 Task: Look for space in Hunedoara, Romania from 4th June, 2023 to 8th June, 2023 for 2 adults in price range Rs.8000 to Rs.16000. Place can be private room with 1  bedroom having 1 bed and 1 bathroom. Property type can be house, flat, guest house, hotel. Booking option can be shelf check-in. Required host language is English.
Action: Mouse moved to (449, 136)
Screenshot: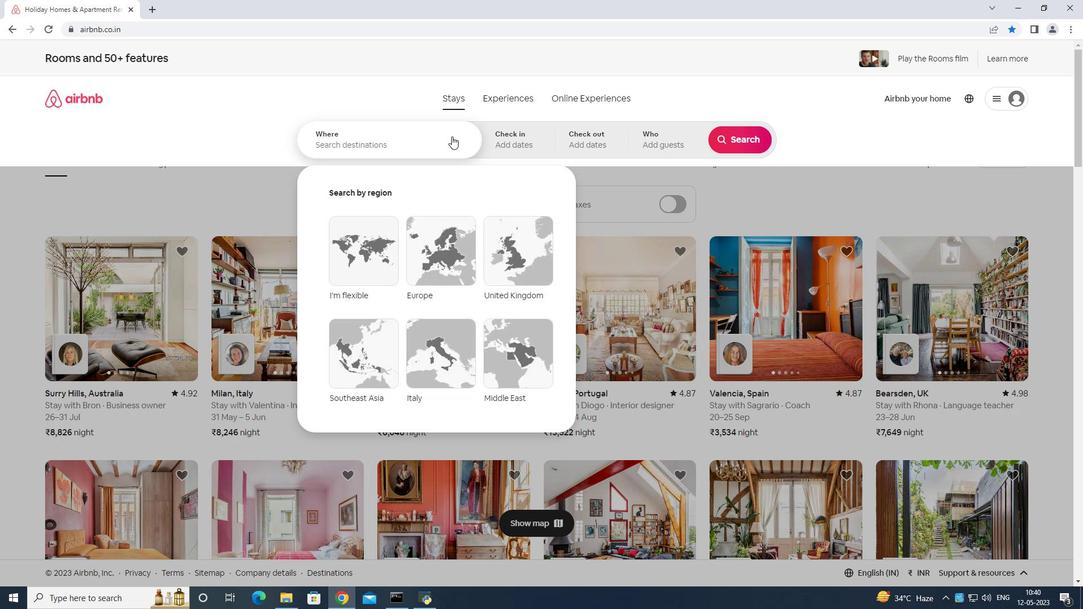 
Action: Mouse pressed left at (449, 136)
Screenshot: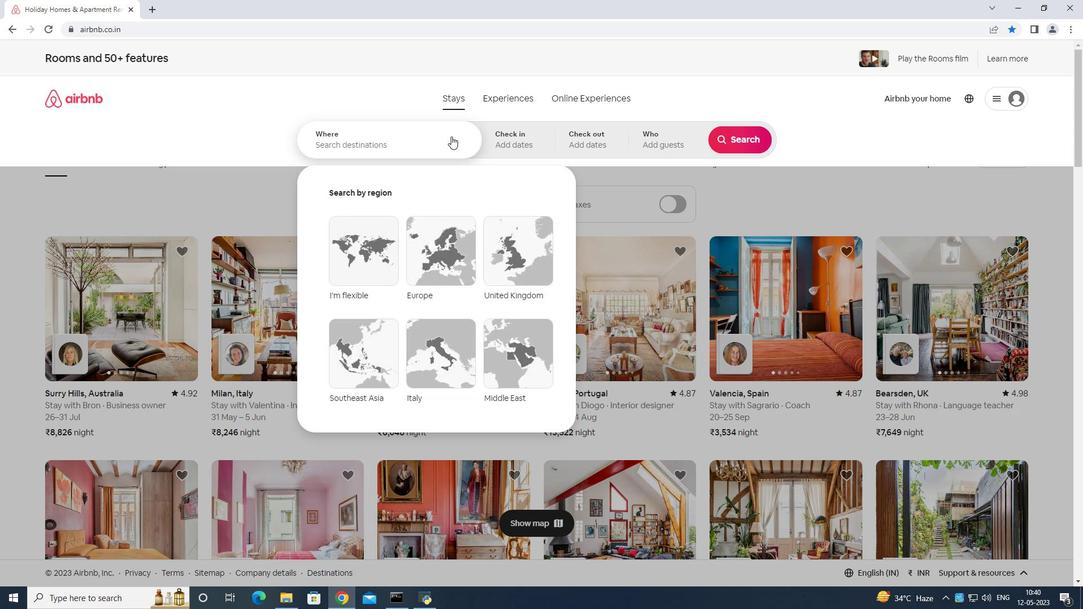 
Action: Mouse moved to (445, 132)
Screenshot: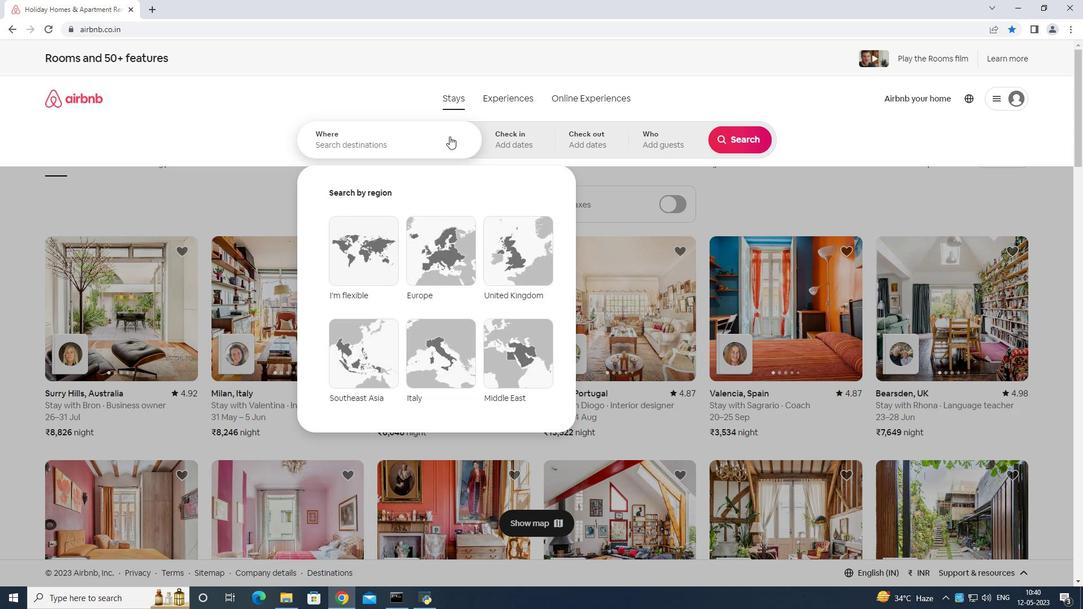 
Action: Key pressed <Key.shift>Hunedoara<Key.space>romania<Key.enter>
Screenshot: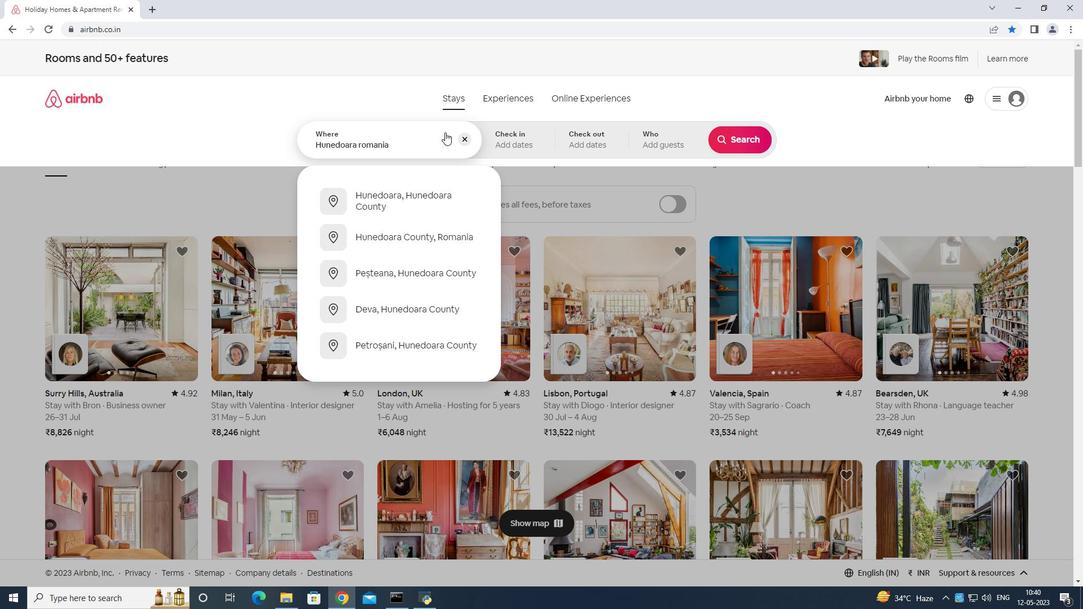 
Action: Mouse moved to (554, 300)
Screenshot: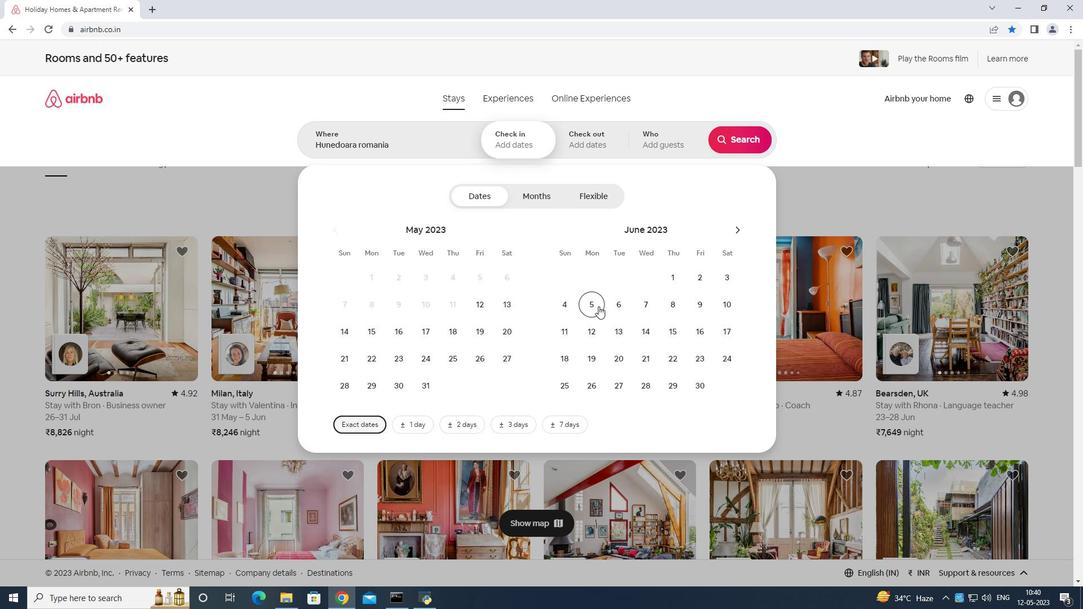
Action: Mouse pressed left at (554, 300)
Screenshot: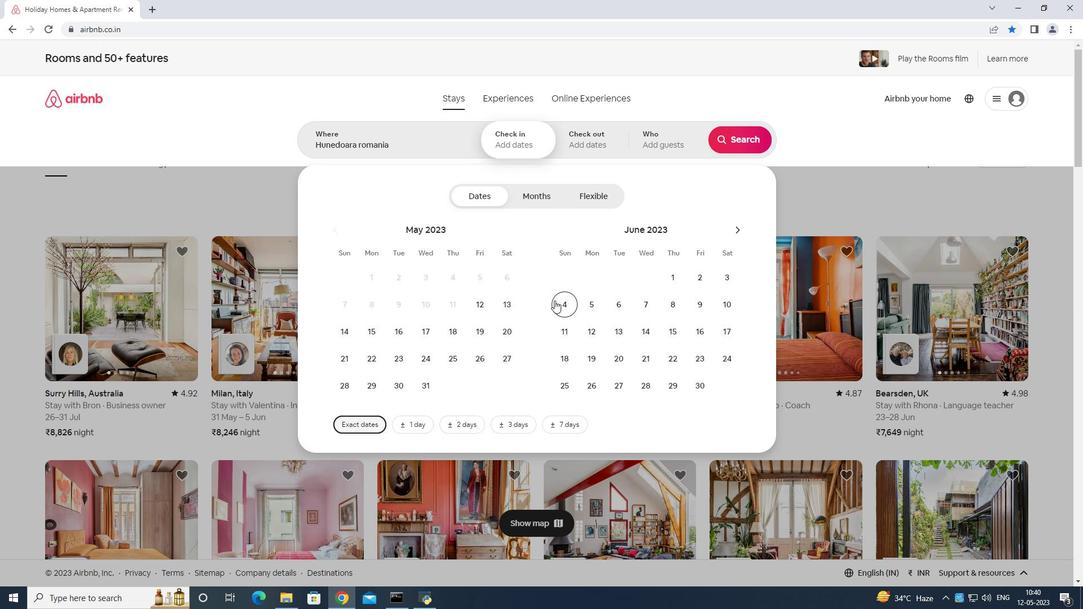 
Action: Mouse moved to (670, 306)
Screenshot: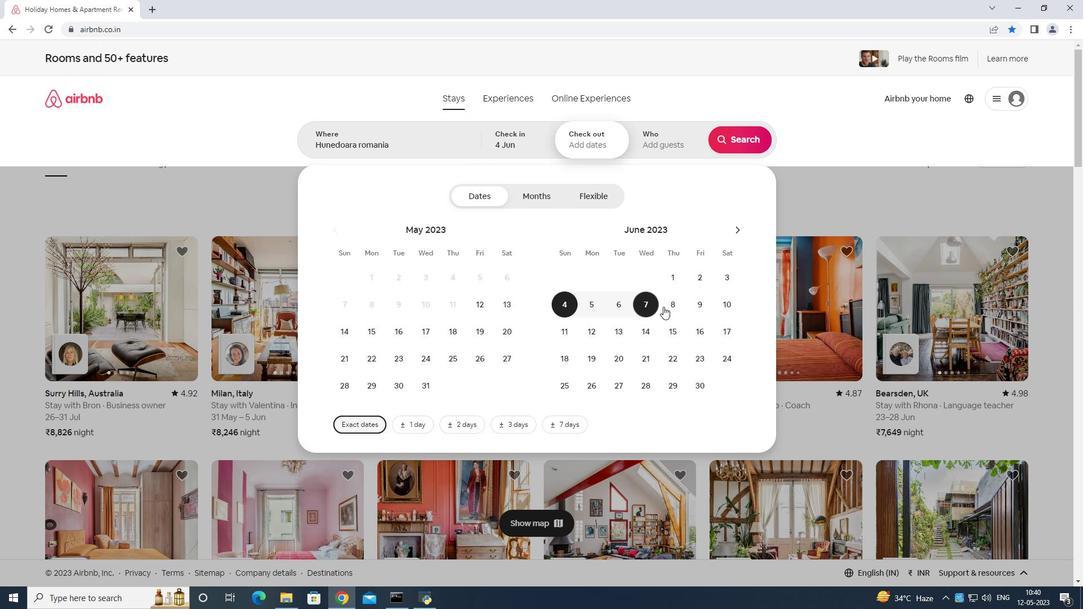 
Action: Mouse pressed left at (670, 306)
Screenshot: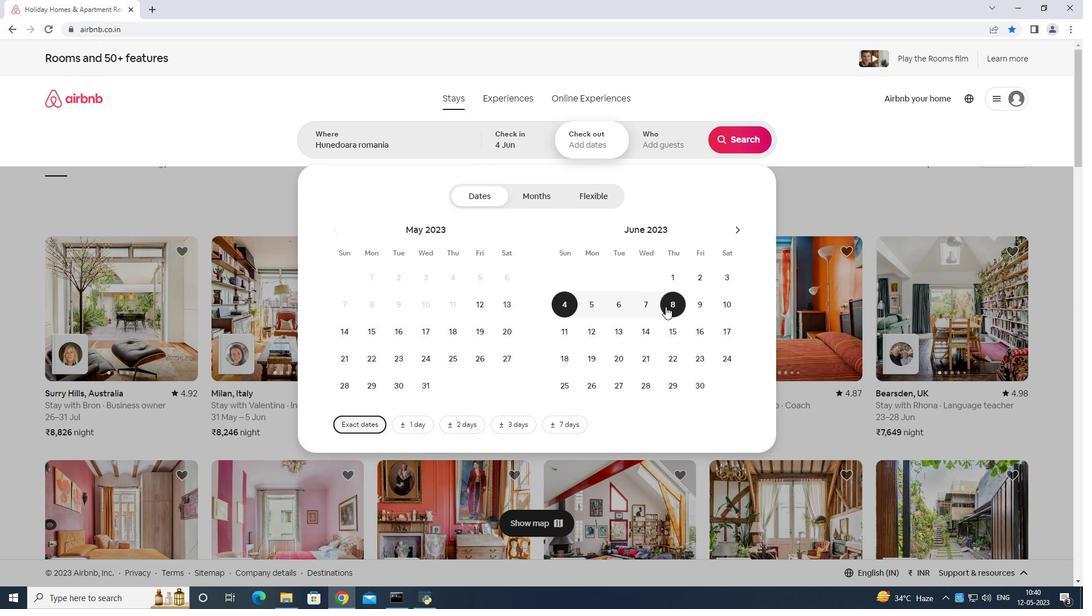 
Action: Mouse moved to (678, 141)
Screenshot: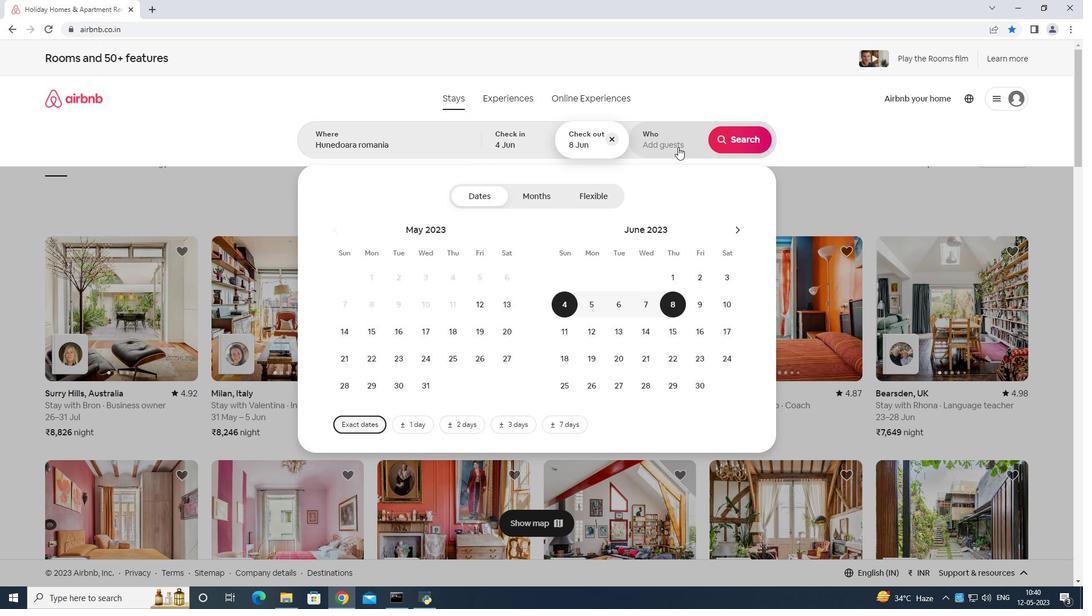 
Action: Mouse pressed left at (678, 141)
Screenshot: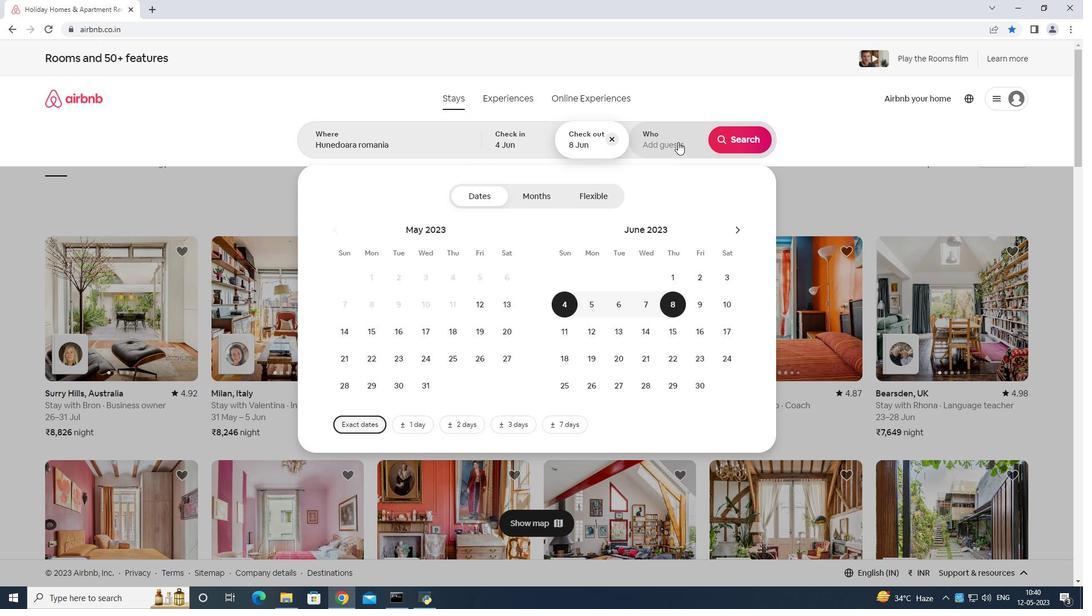 
Action: Mouse moved to (746, 207)
Screenshot: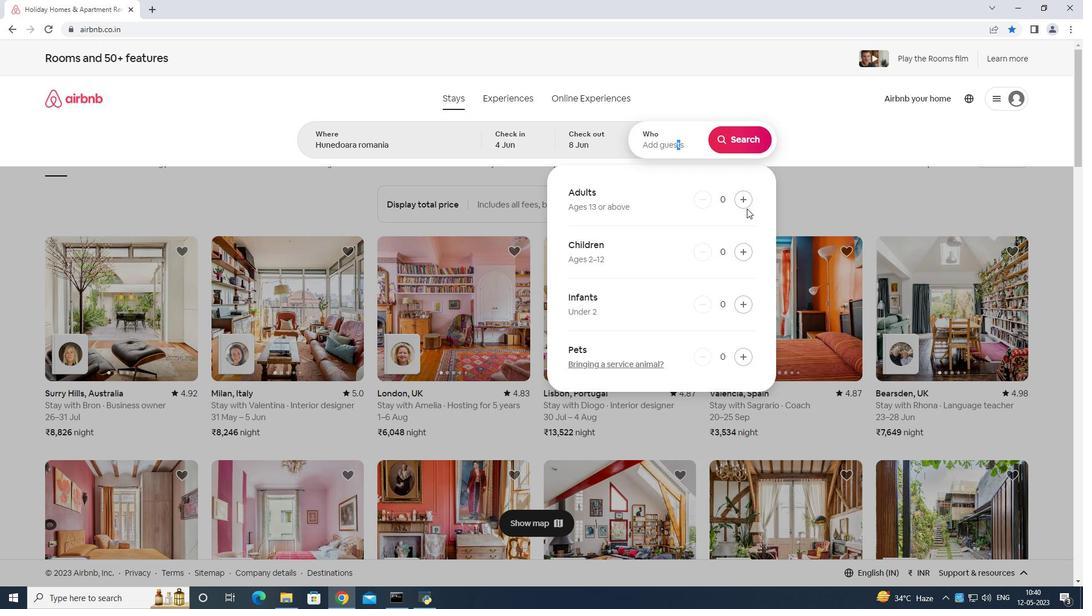 
Action: Mouse pressed left at (746, 207)
Screenshot: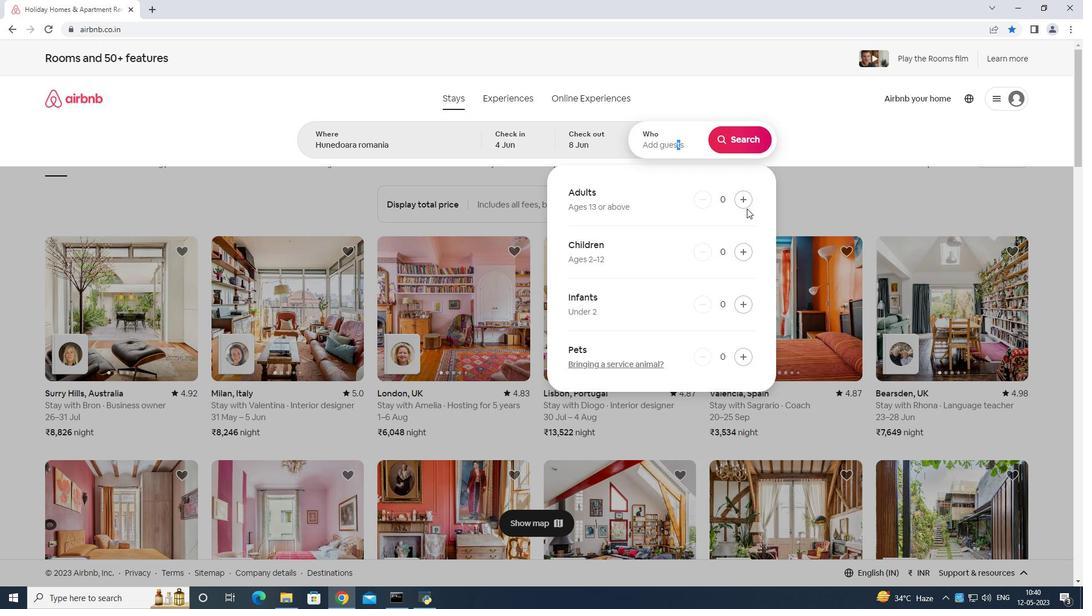 
Action: Mouse moved to (748, 204)
Screenshot: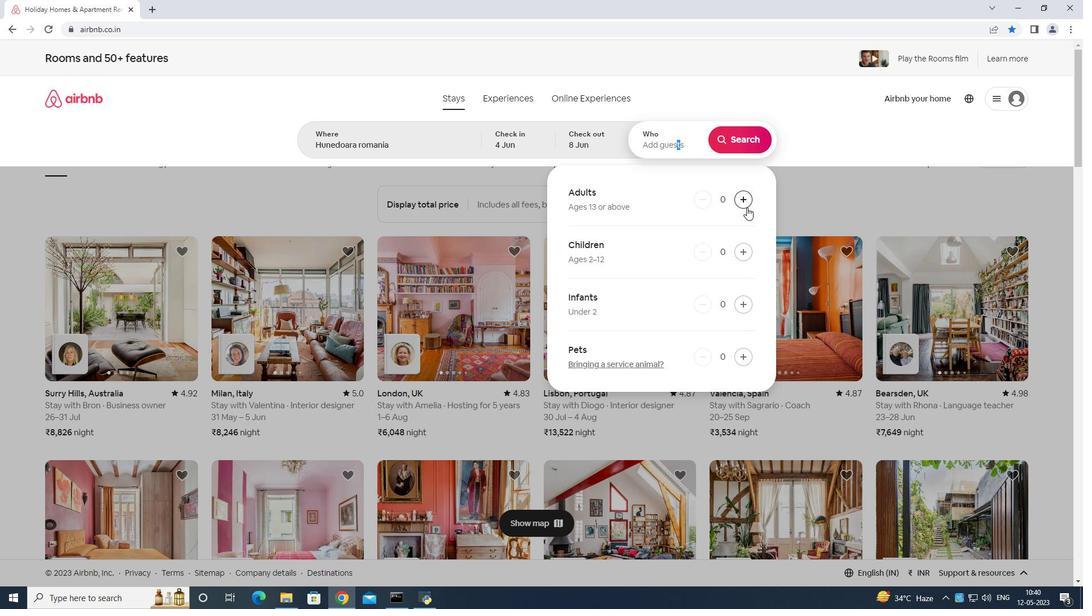 
Action: Mouse pressed left at (748, 204)
Screenshot: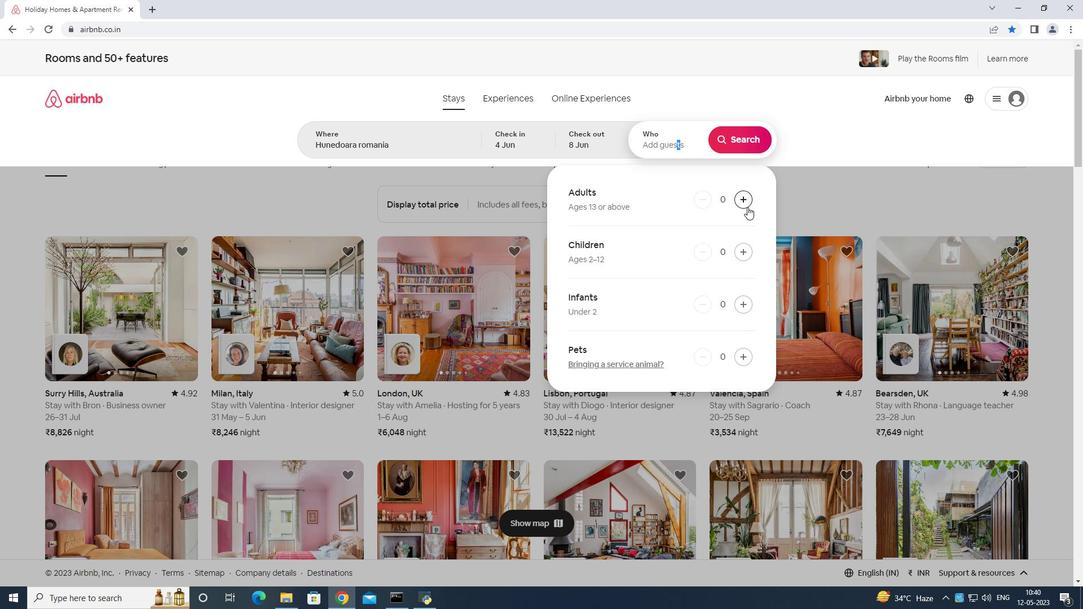 
Action: Mouse moved to (733, 134)
Screenshot: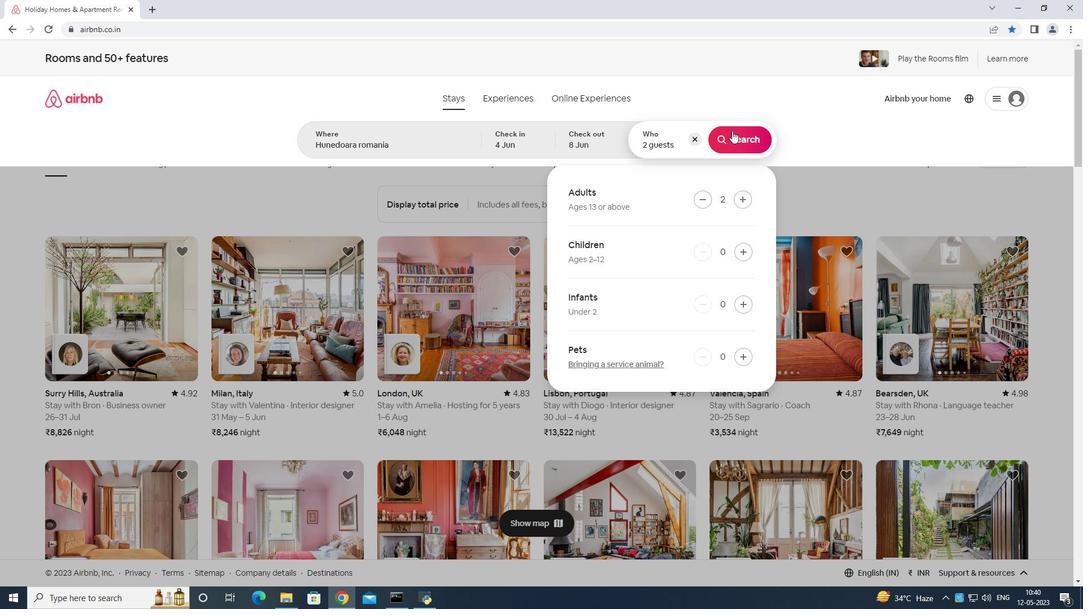 
Action: Mouse pressed left at (733, 134)
Screenshot: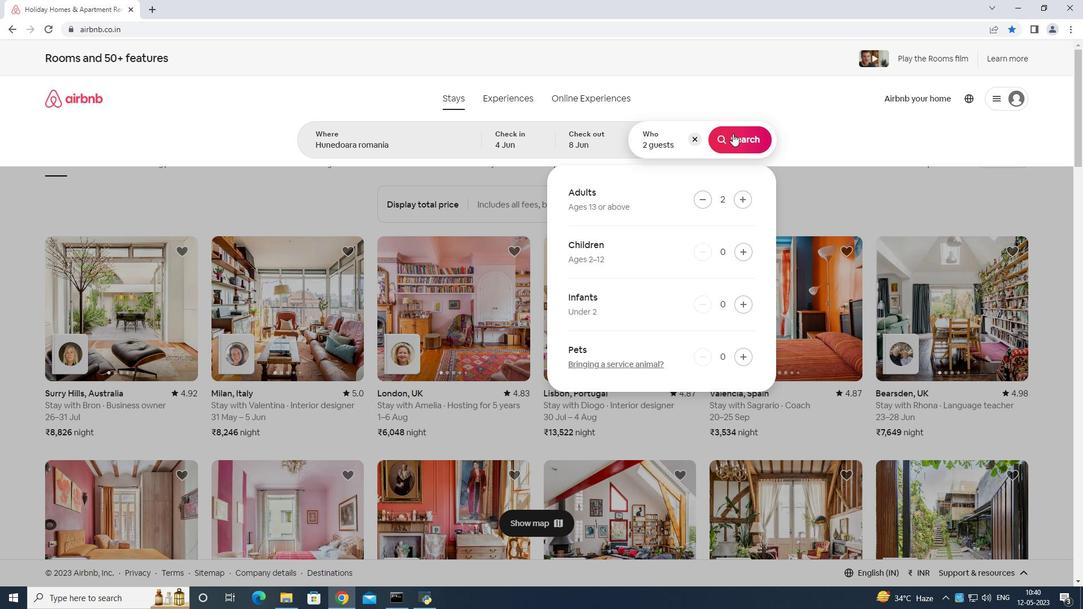 
Action: Mouse moved to (1031, 106)
Screenshot: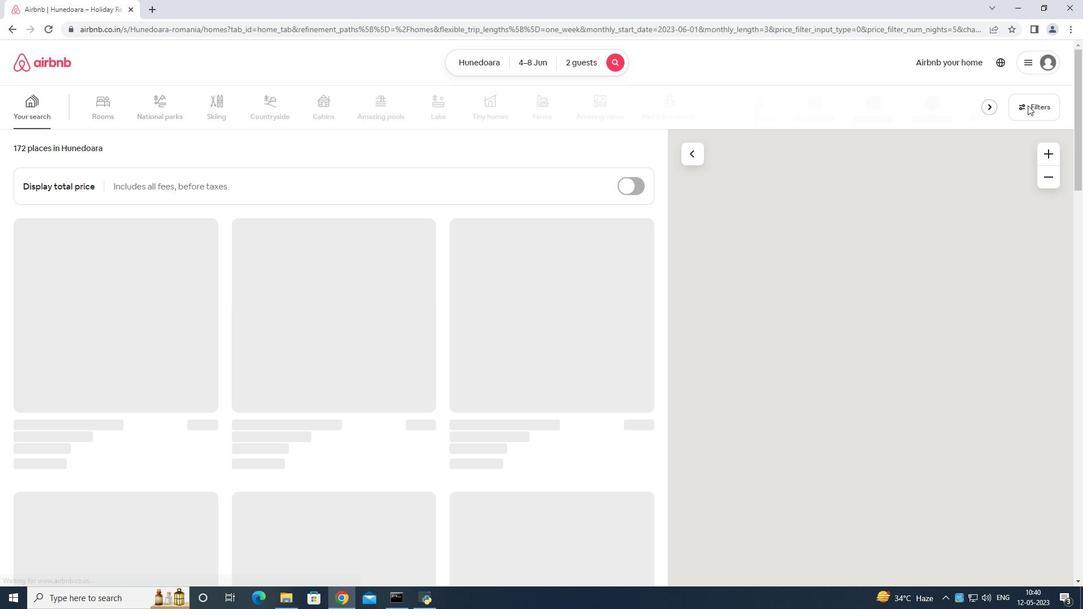 
Action: Mouse pressed left at (1031, 106)
Screenshot: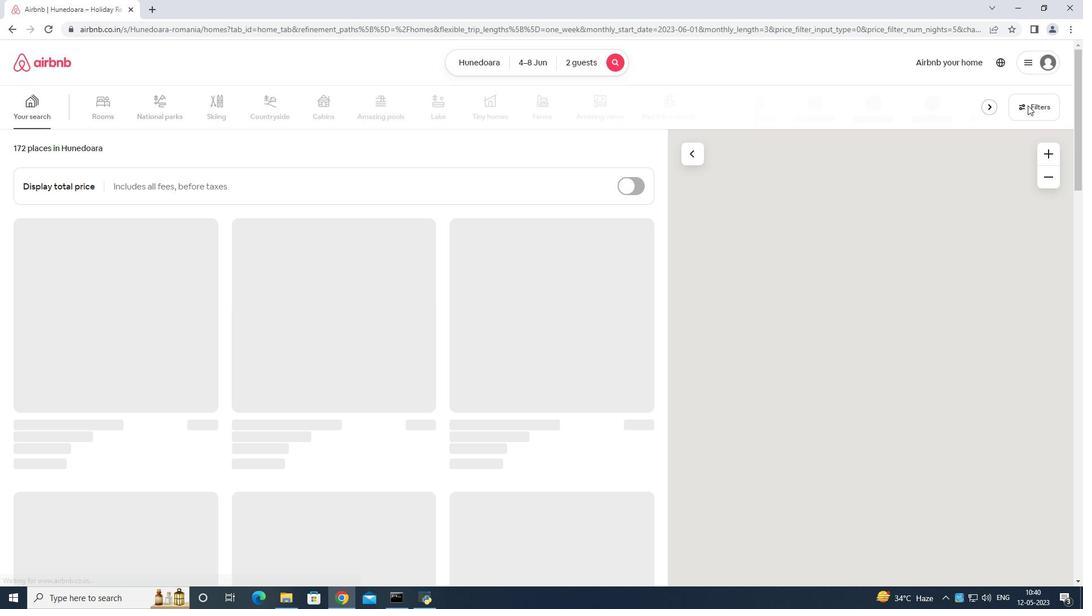 
Action: Mouse moved to (462, 384)
Screenshot: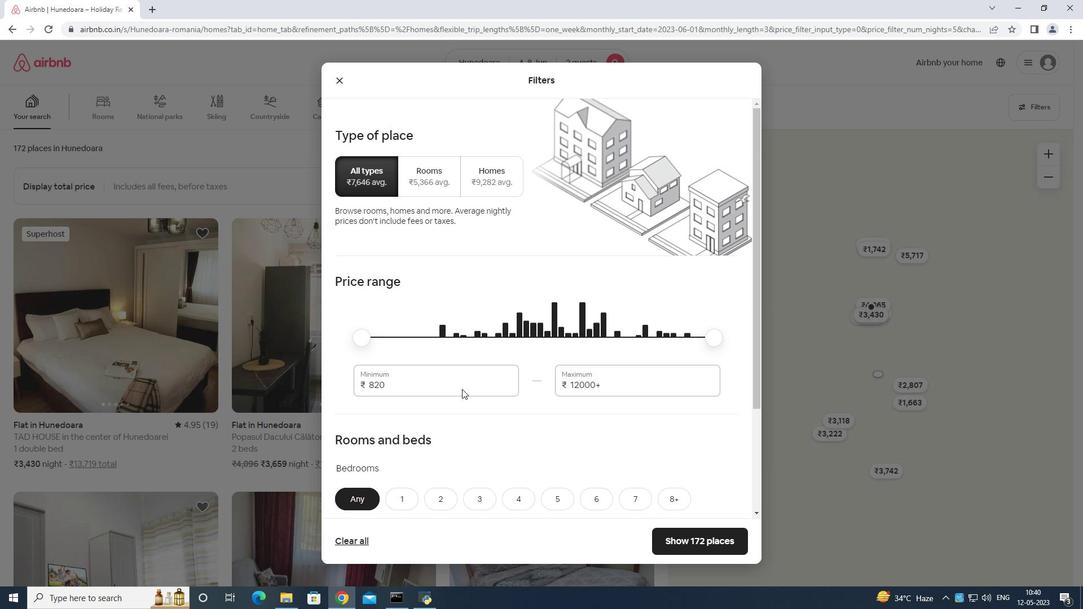 
Action: Mouse pressed left at (462, 384)
Screenshot: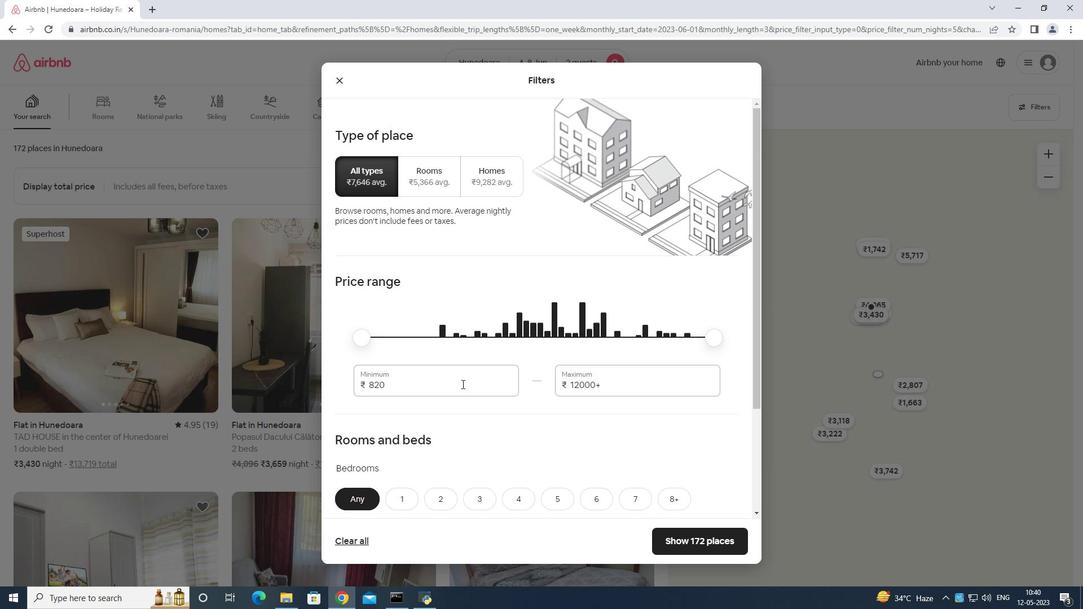 
Action: Key pressed <Key.backspace>
Screenshot: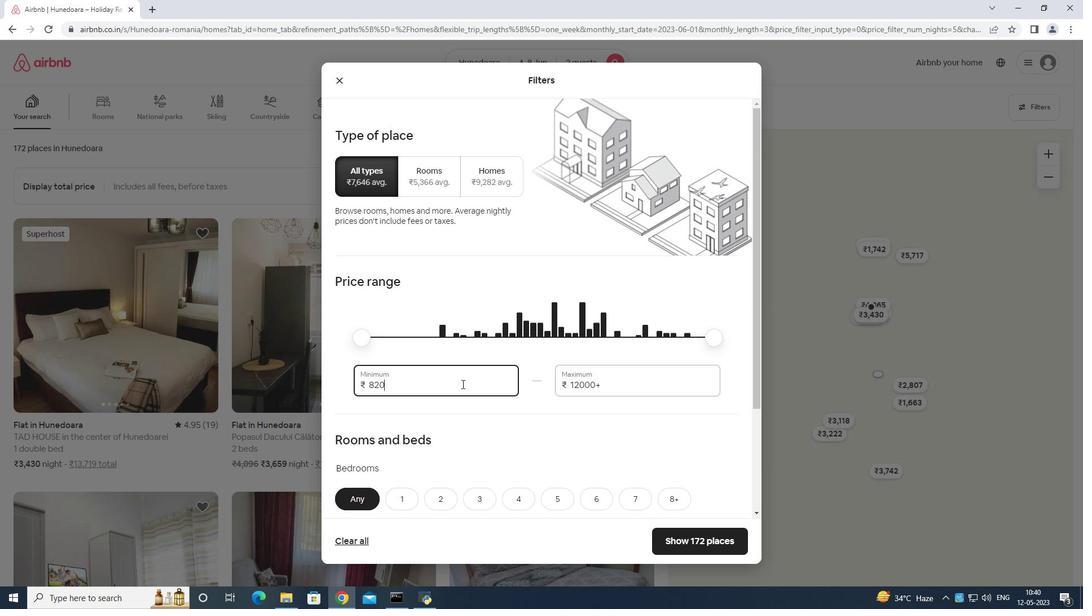 
Action: Mouse moved to (462, 383)
Screenshot: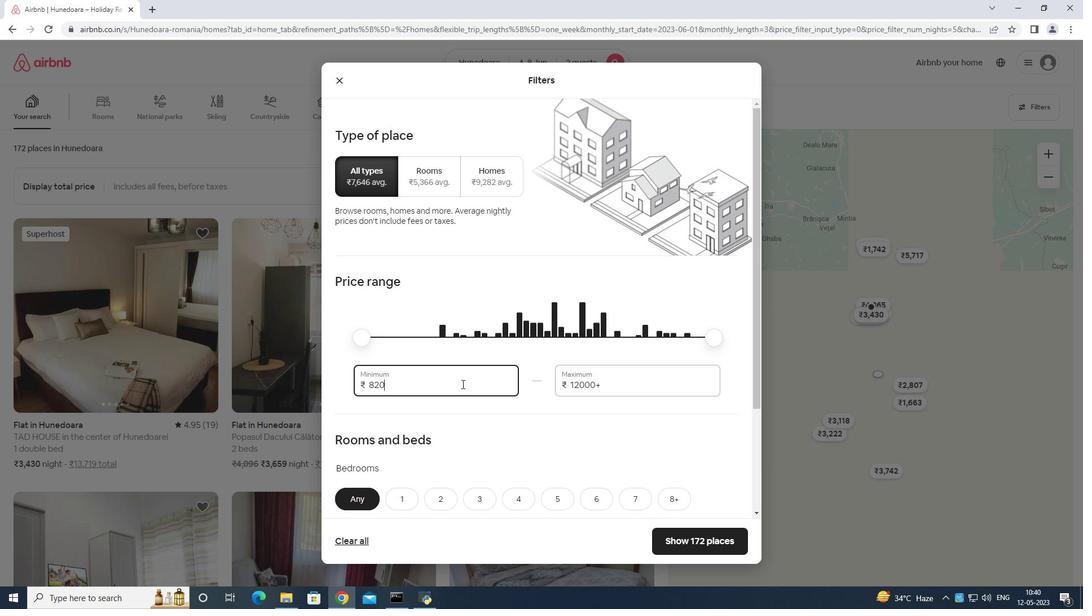 
Action: Key pressed <Key.backspace><Key.backspace><Key.backspace><Key.backspace><Key.backspace><Key.backspace><Key.backspace><Key.backspace><Key.backspace>8
Screenshot: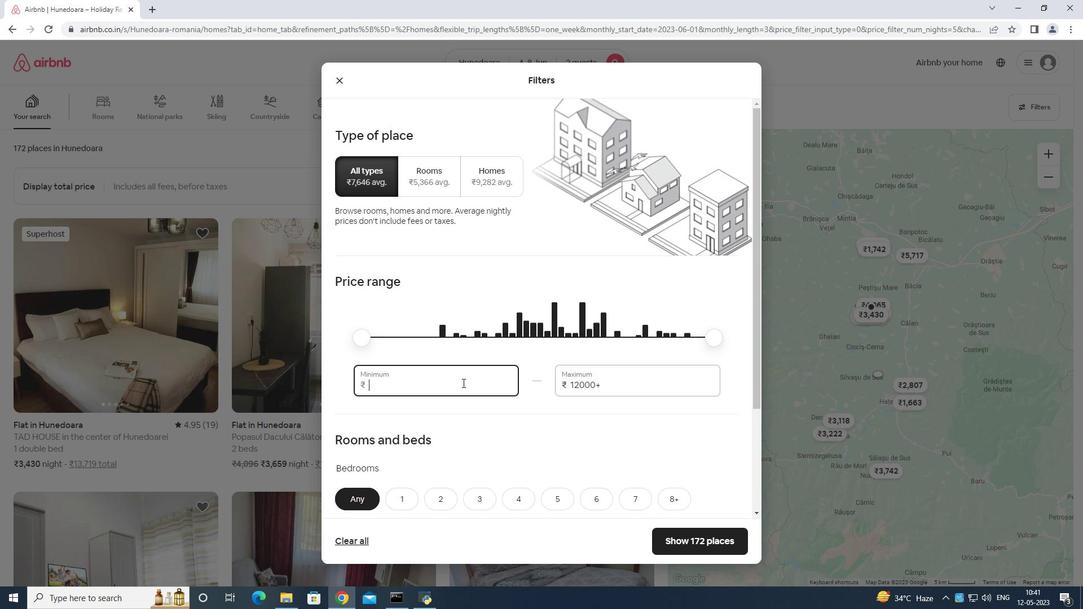 
Action: Mouse moved to (463, 382)
Screenshot: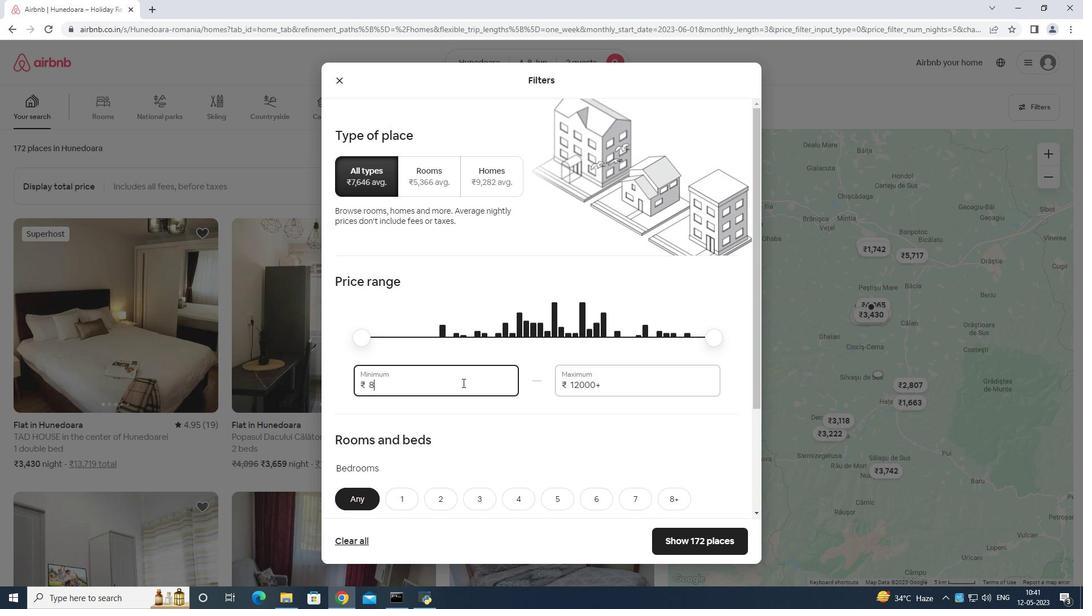 
Action: Key pressed 000
Screenshot: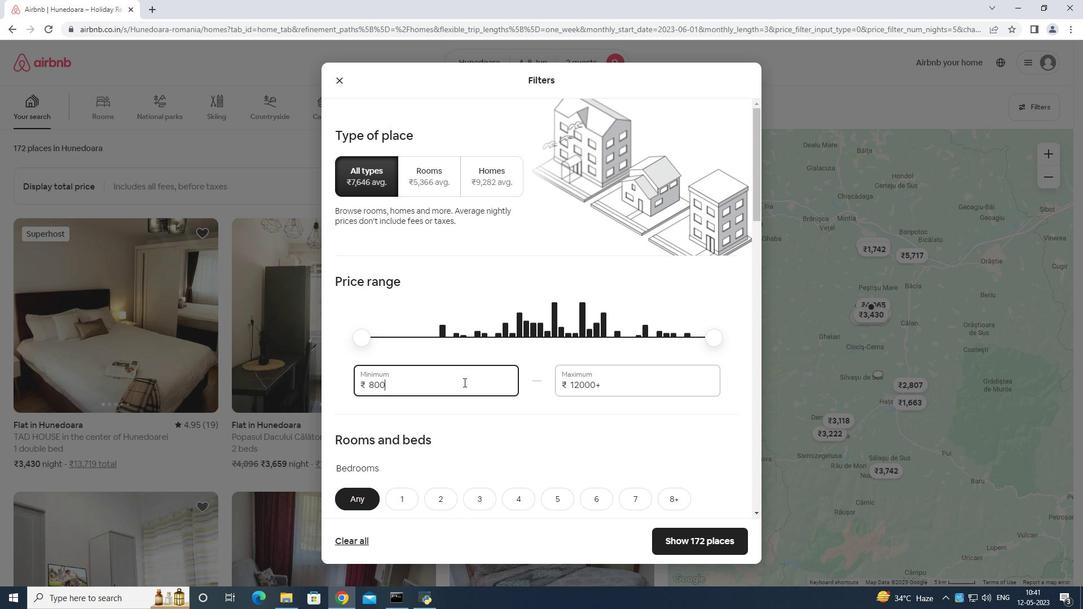 
Action: Mouse moved to (618, 383)
Screenshot: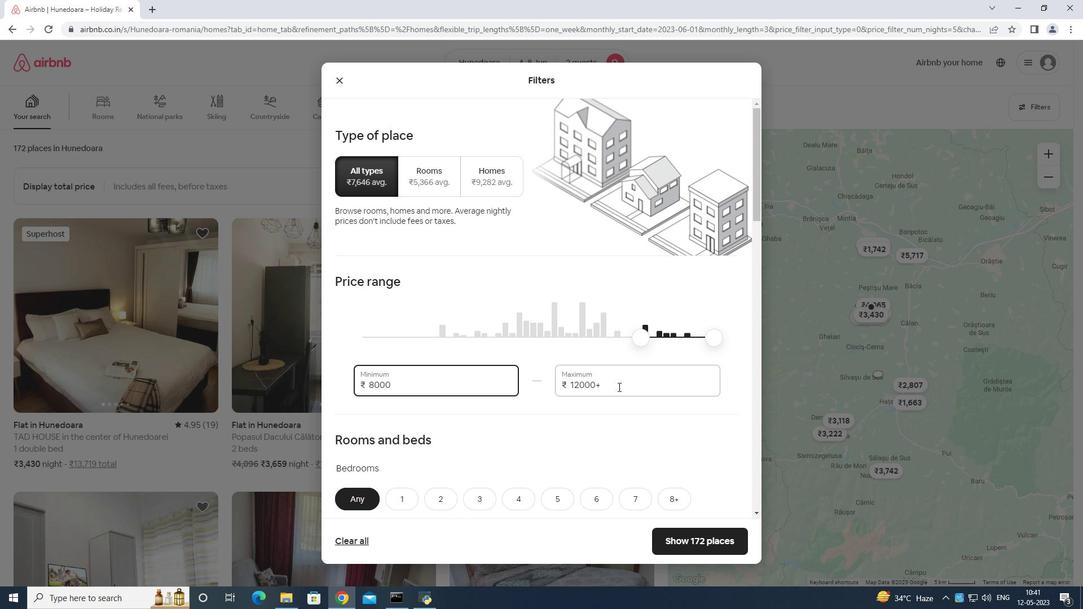 
Action: Mouse pressed left at (618, 383)
Screenshot: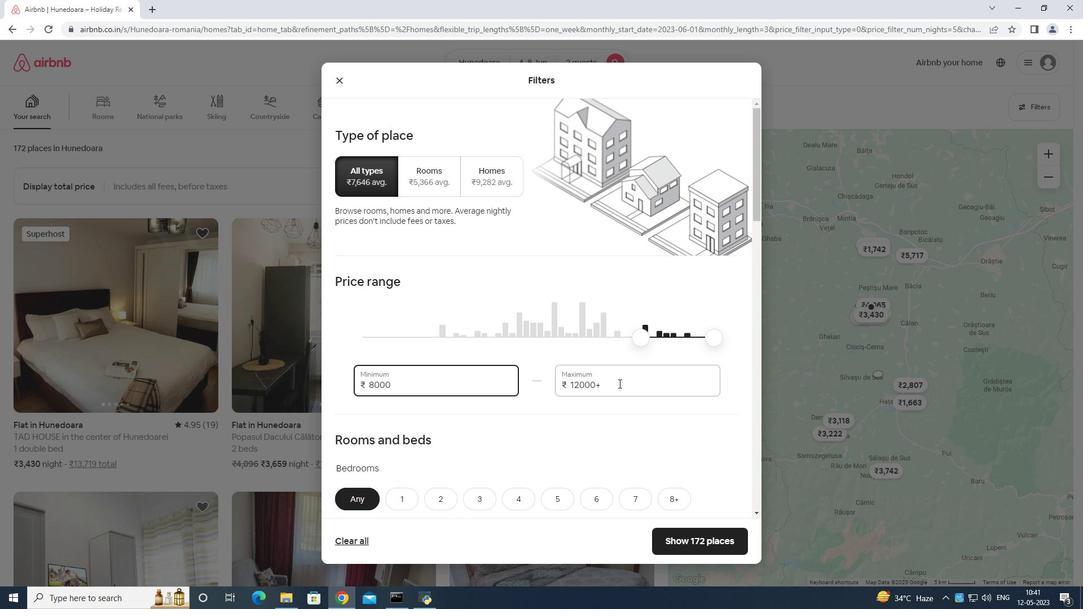 
Action: Mouse moved to (619, 383)
Screenshot: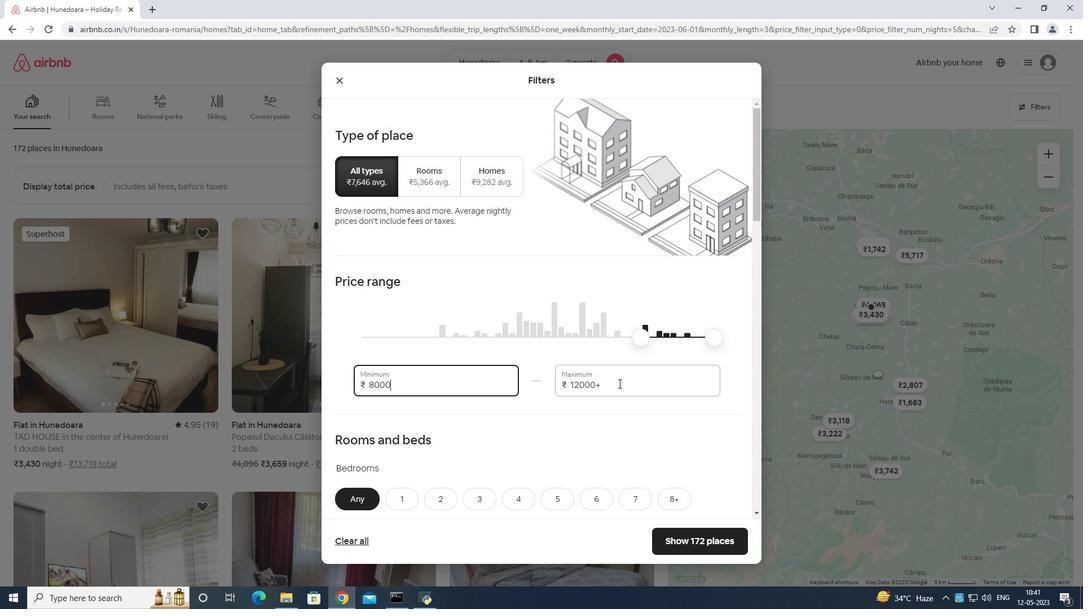 
Action: Key pressed <Key.backspace><Key.backspace><Key.backspace><Key.backspace><Key.backspace><Key.backspace><Key.backspace><Key.backspace><Key.backspace><Key.backspace><Key.backspace><Key.backspace><Key.backspace>16
Screenshot: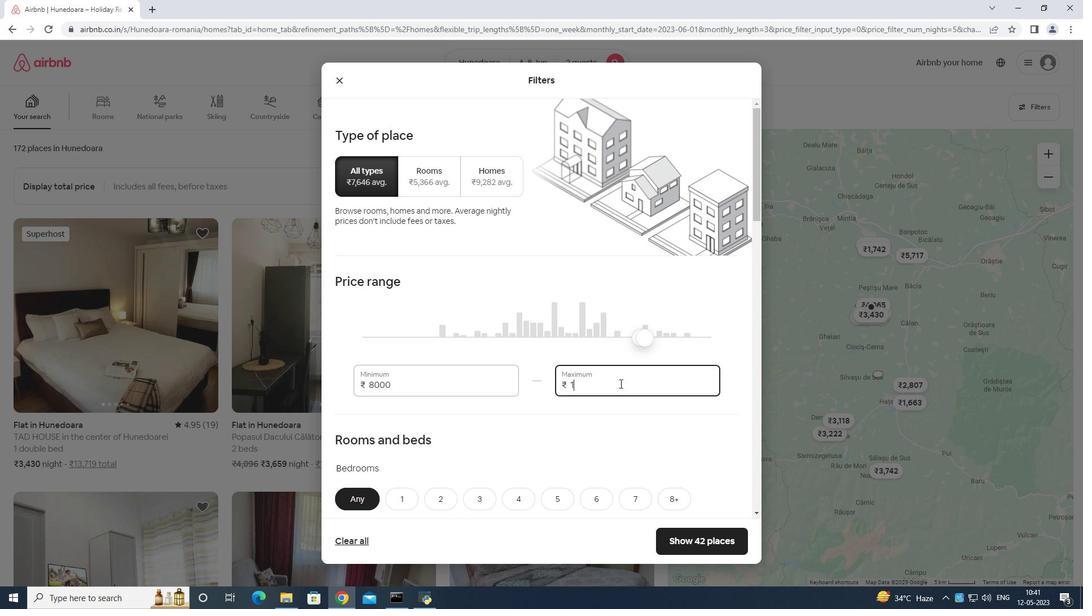 
Action: Mouse moved to (619, 382)
Screenshot: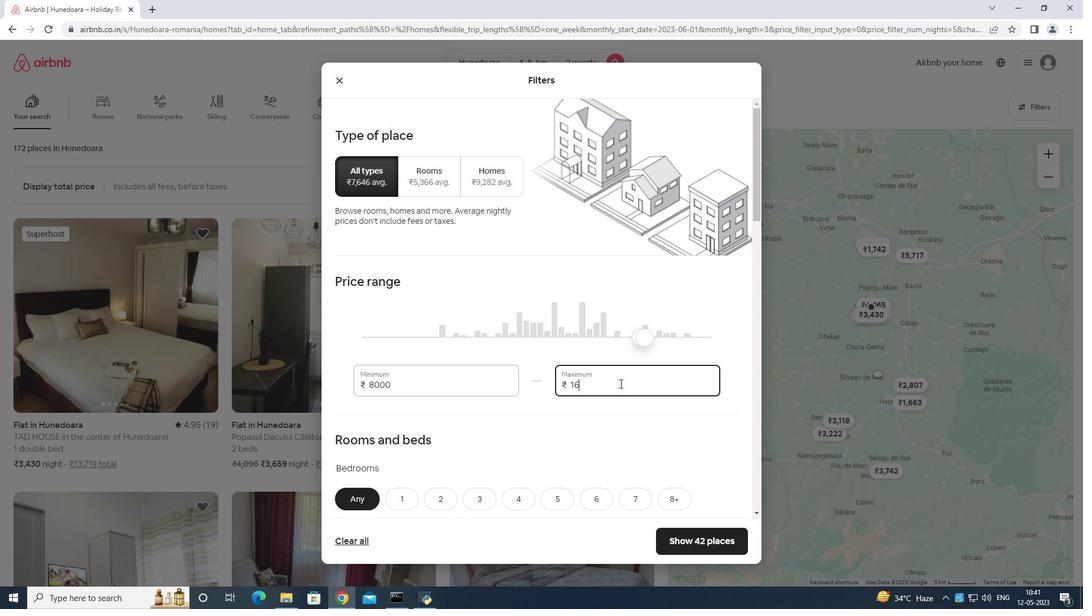 
Action: Key pressed 000
Screenshot: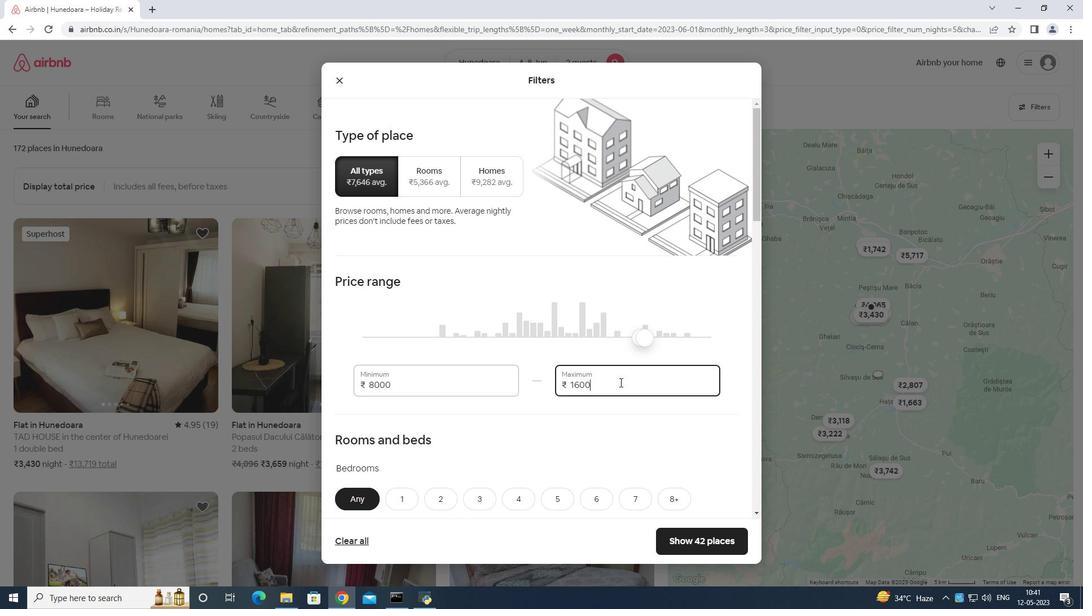 
Action: Mouse scrolled (619, 381) with delta (0, 0)
Screenshot: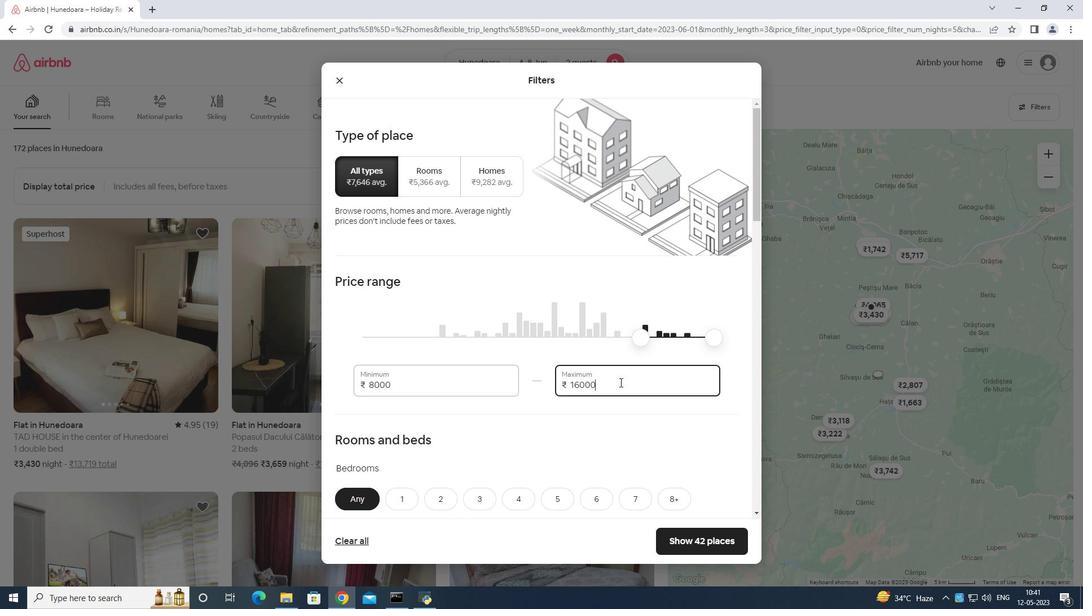 
Action: Mouse moved to (619, 383)
Screenshot: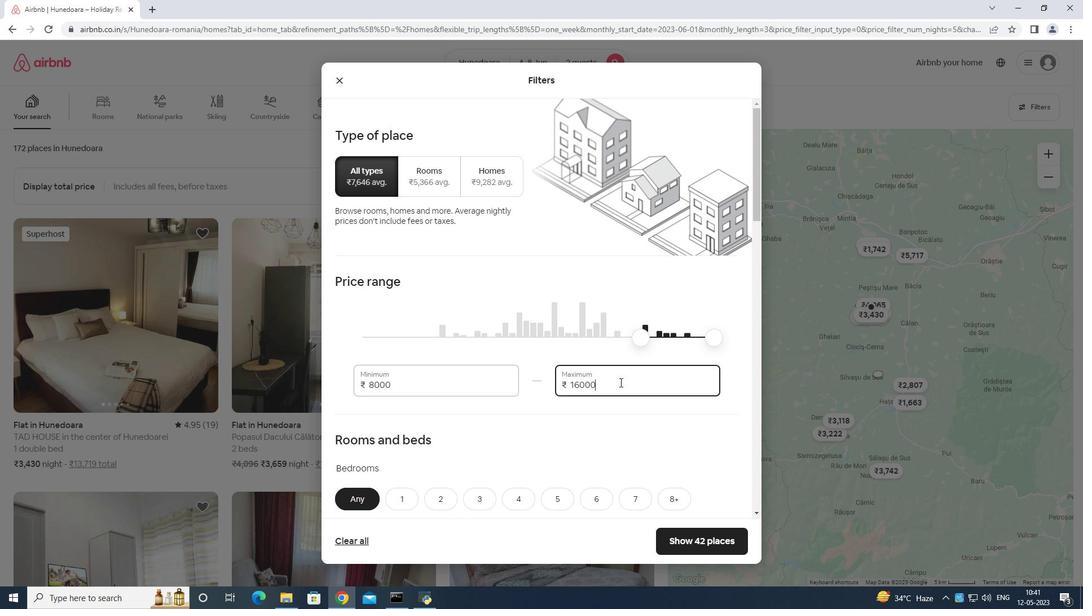 
Action: Mouse scrolled (619, 383) with delta (0, 0)
Screenshot: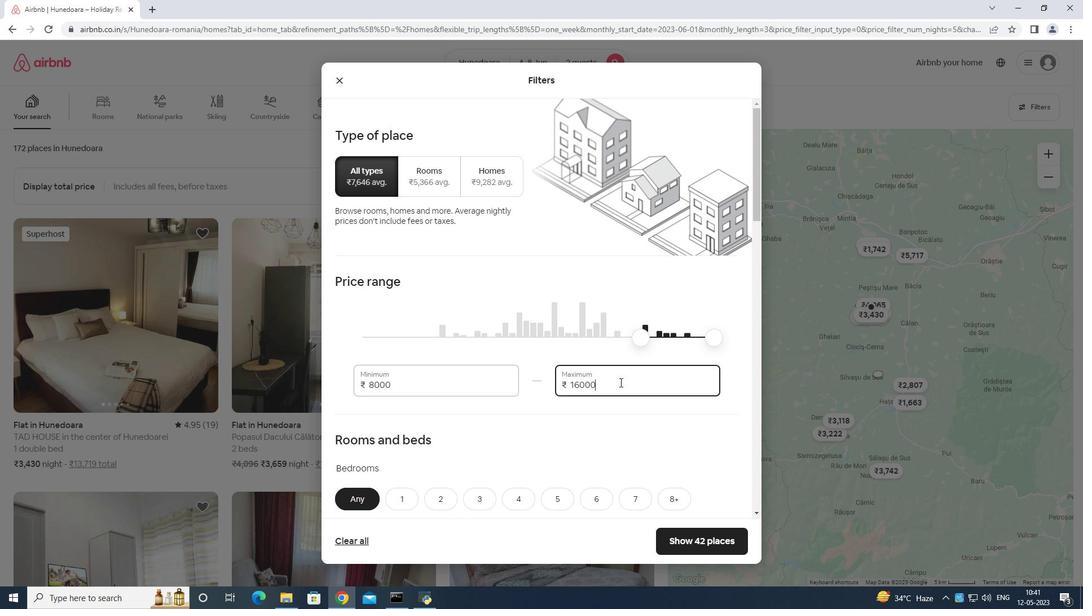 
Action: Mouse moved to (419, 391)
Screenshot: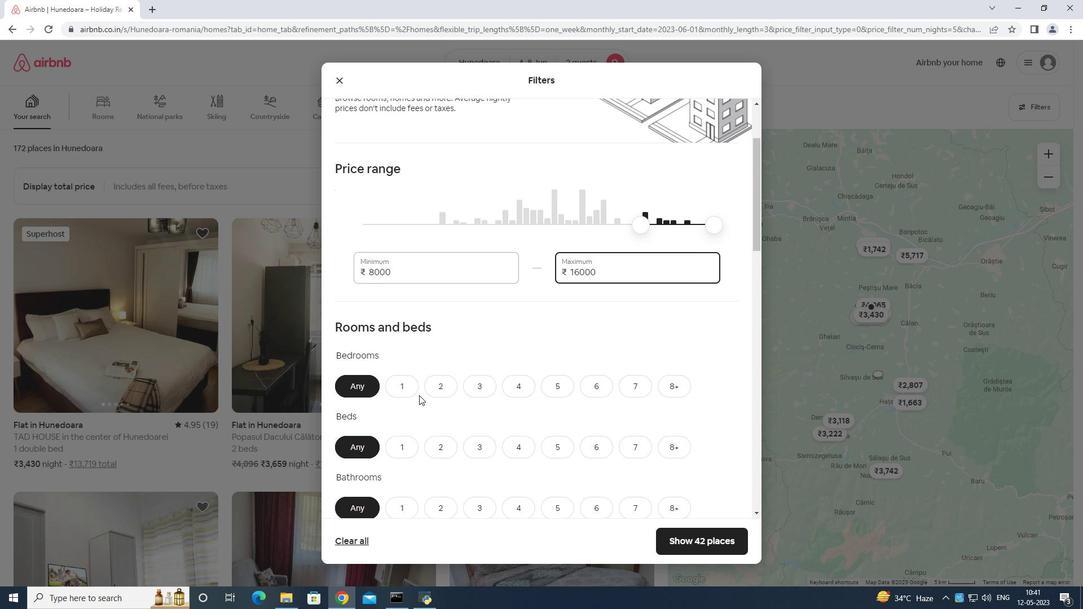
Action: Mouse pressed left at (419, 391)
Screenshot: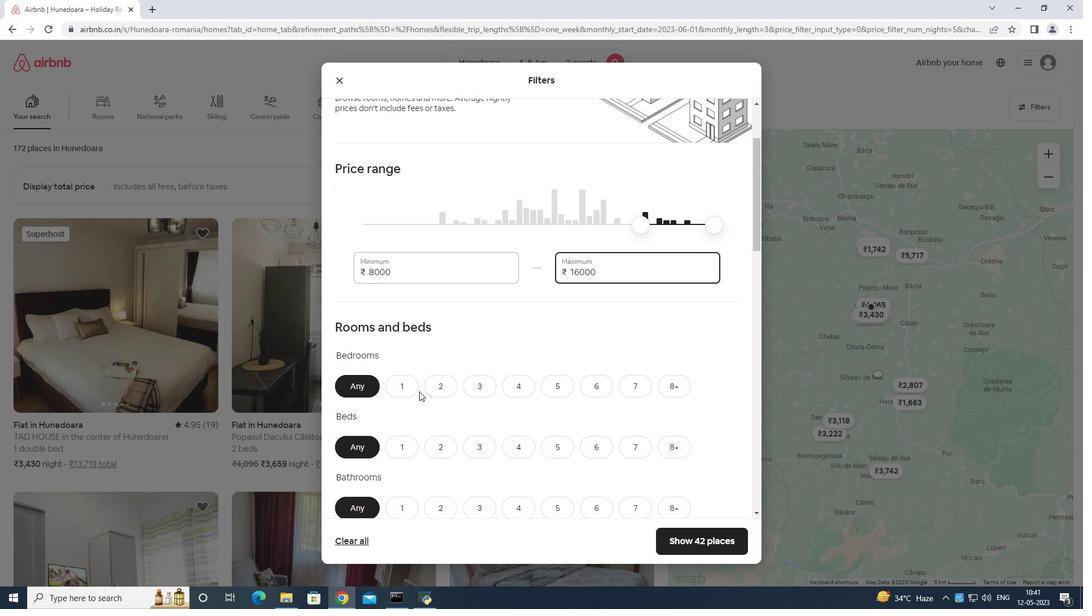 
Action: Mouse moved to (400, 381)
Screenshot: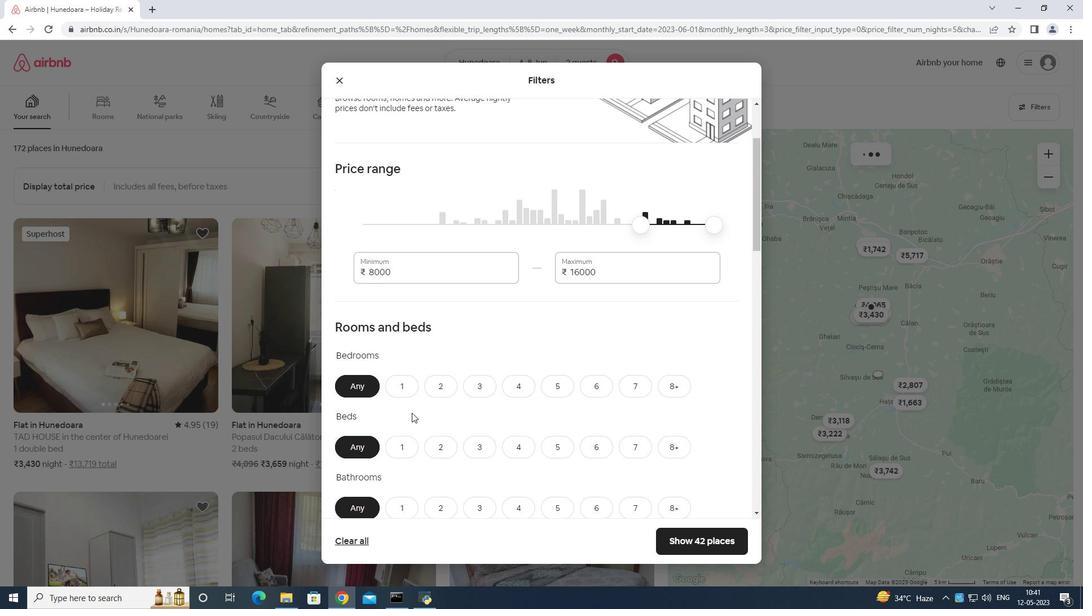 
Action: Mouse pressed left at (400, 381)
Screenshot: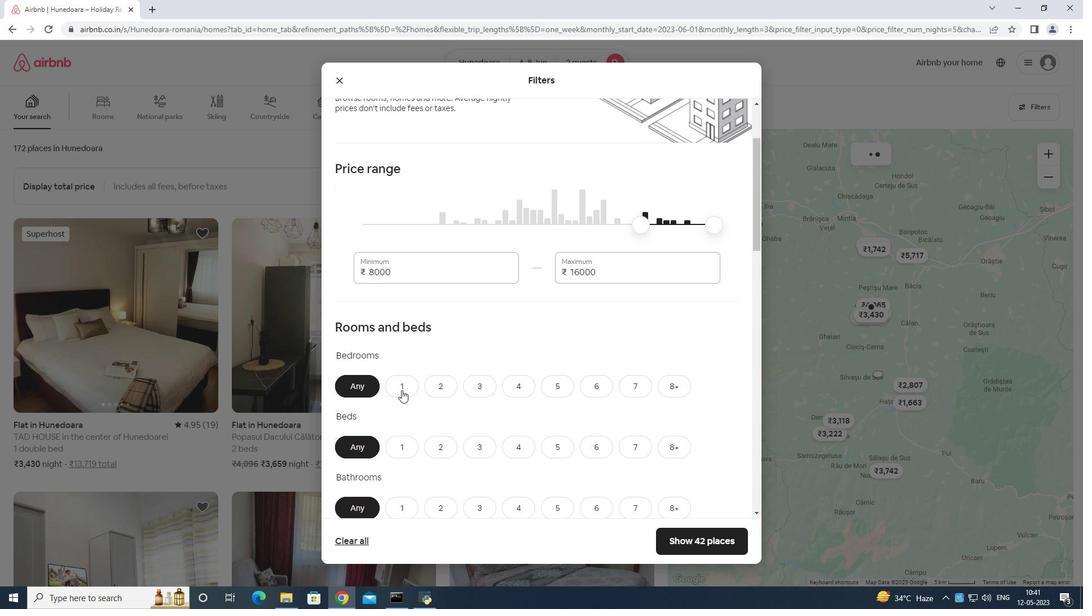 
Action: Mouse moved to (403, 445)
Screenshot: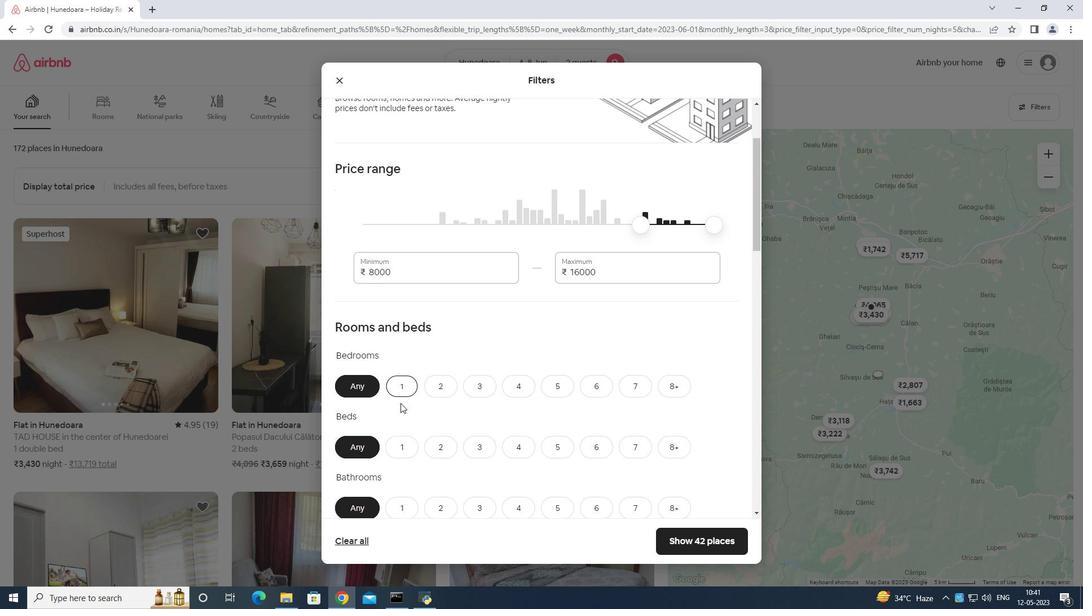 
Action: Mouse pressed left at (403, 445)
Screenshot: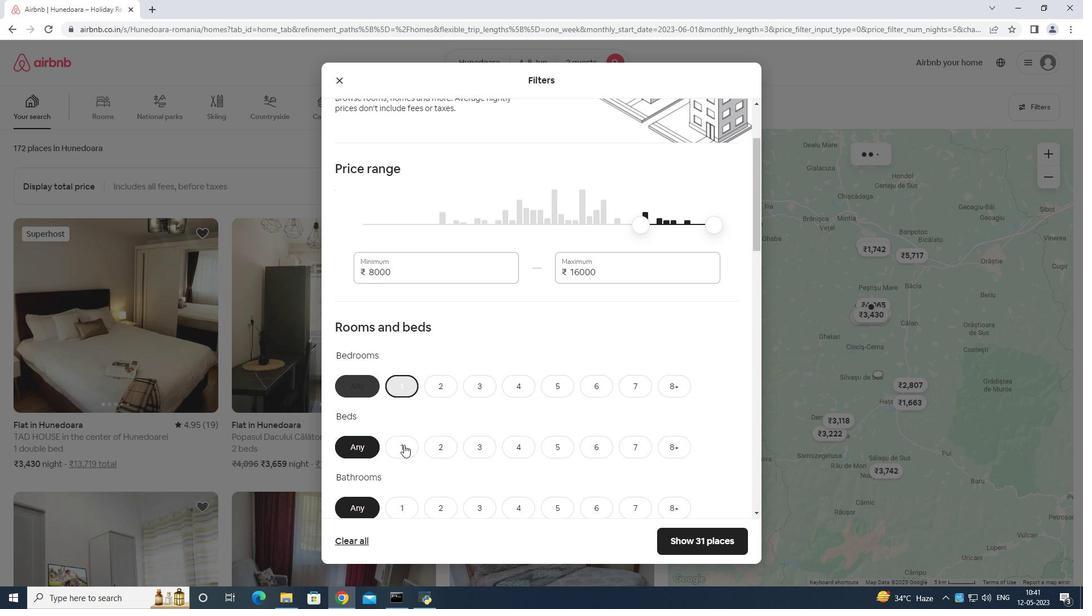 
Action: Mouse moved to (393, 506)
Screenshot: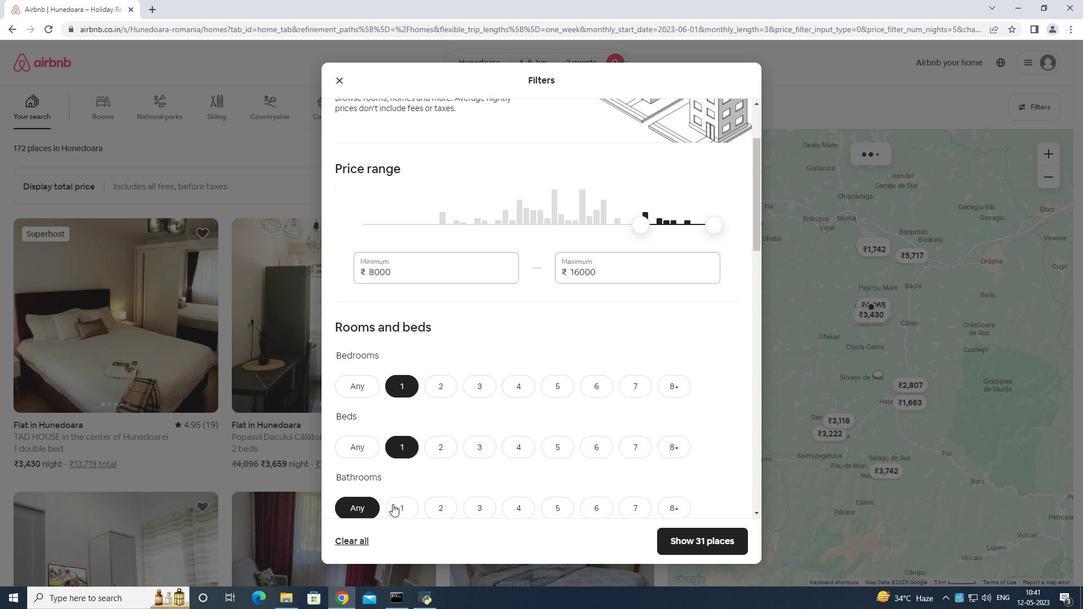 
Action: Mouse pressed left at (393, 506)
Screenshot: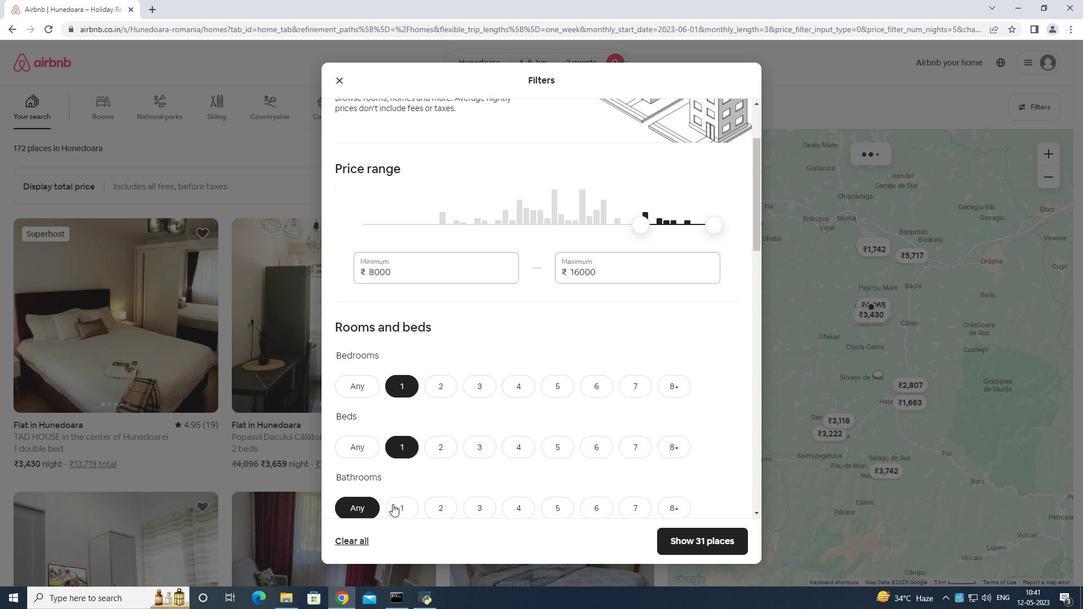 
Action: Mouse moved to (413, 488)
Screenshot: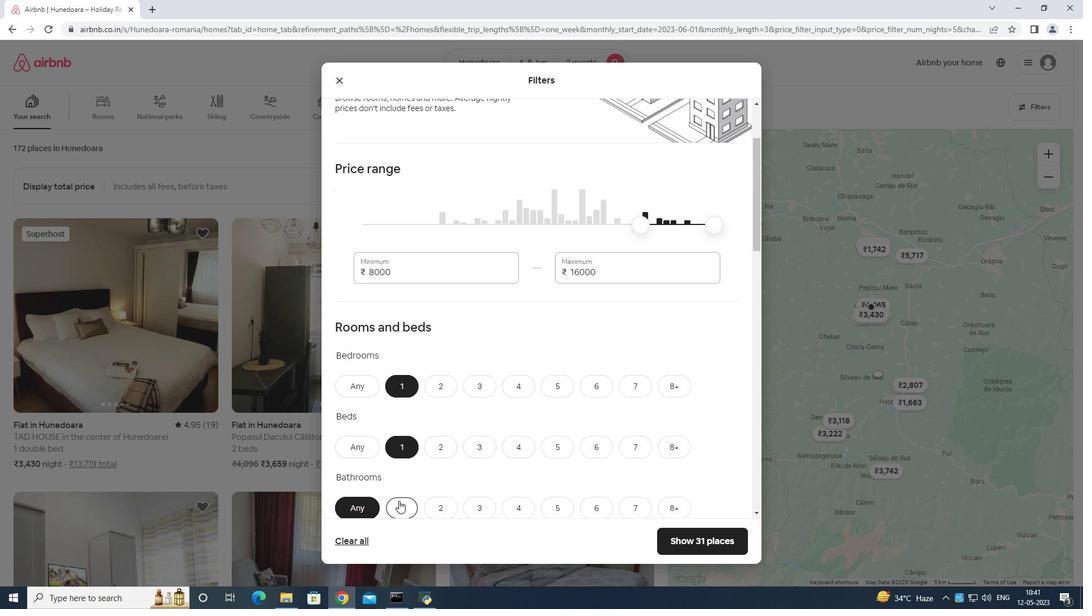 
Action: Mouse scrolled (413, 487) with delta (0, 0)
Screenshot: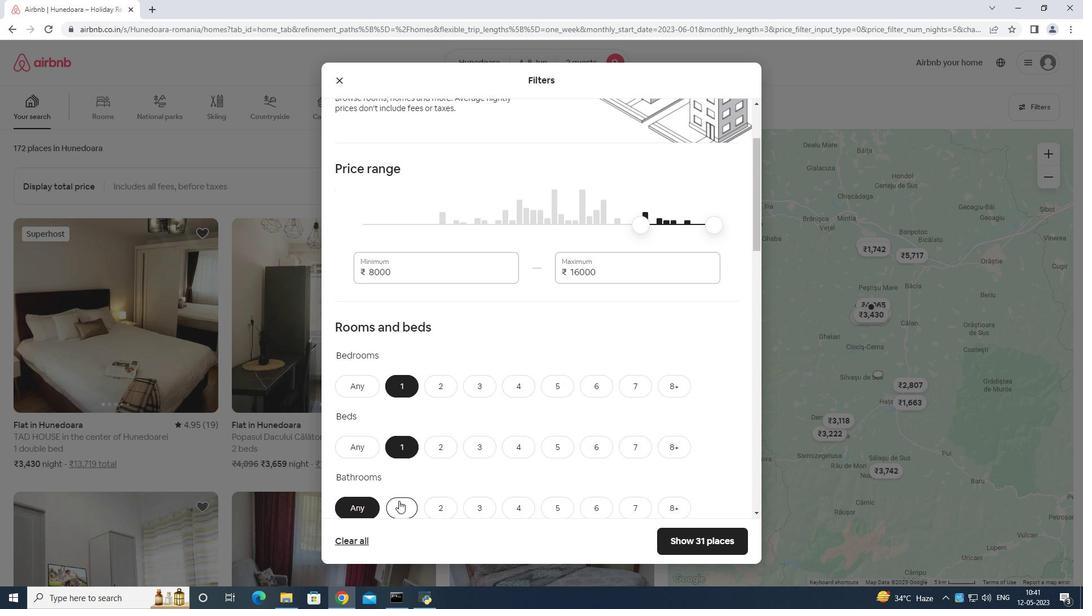 
Action: Mouse moved to (418, 487)
Screenshot: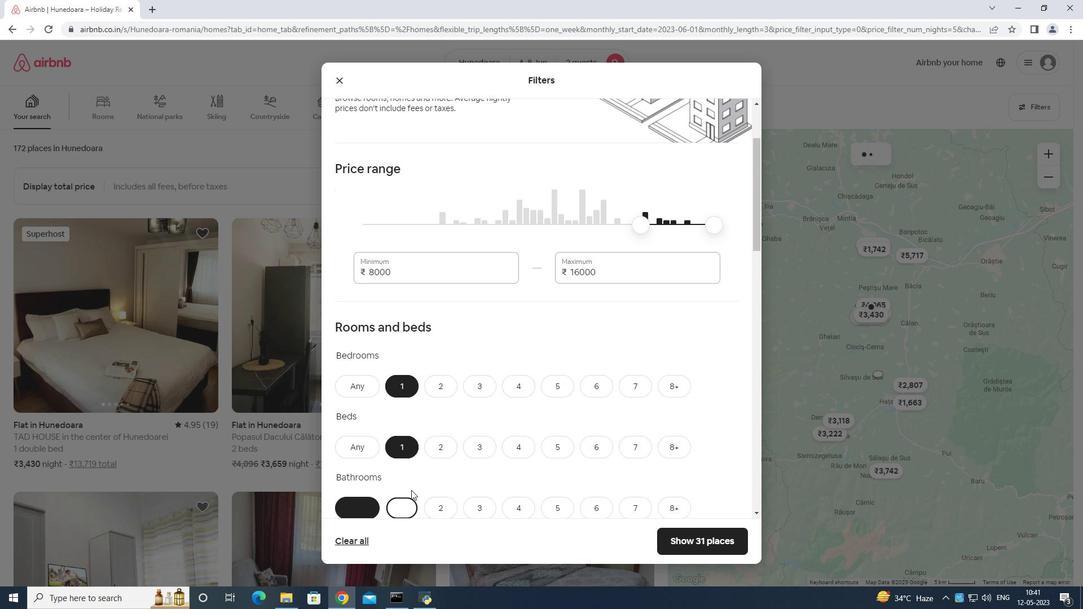 
Action: Mouse scrolled (418, 486) with delta (0, 0)
Screenshot: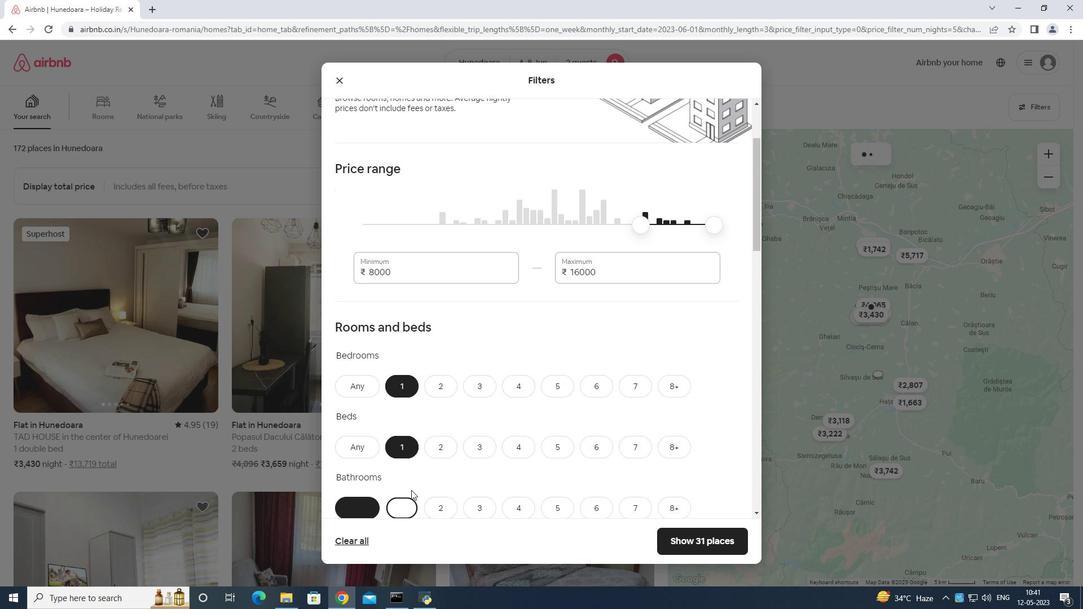 
Action: Mouse moved to (427, 480)
Screenshot: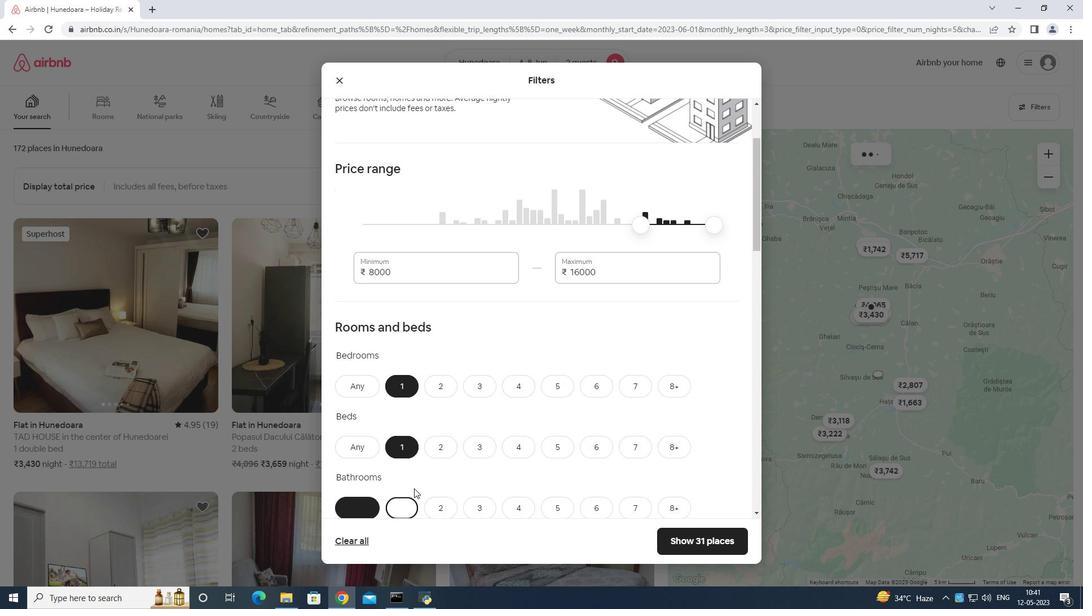 
Action: Mouse scrolled (427, 480) with delta (0, 0)
Screenshot: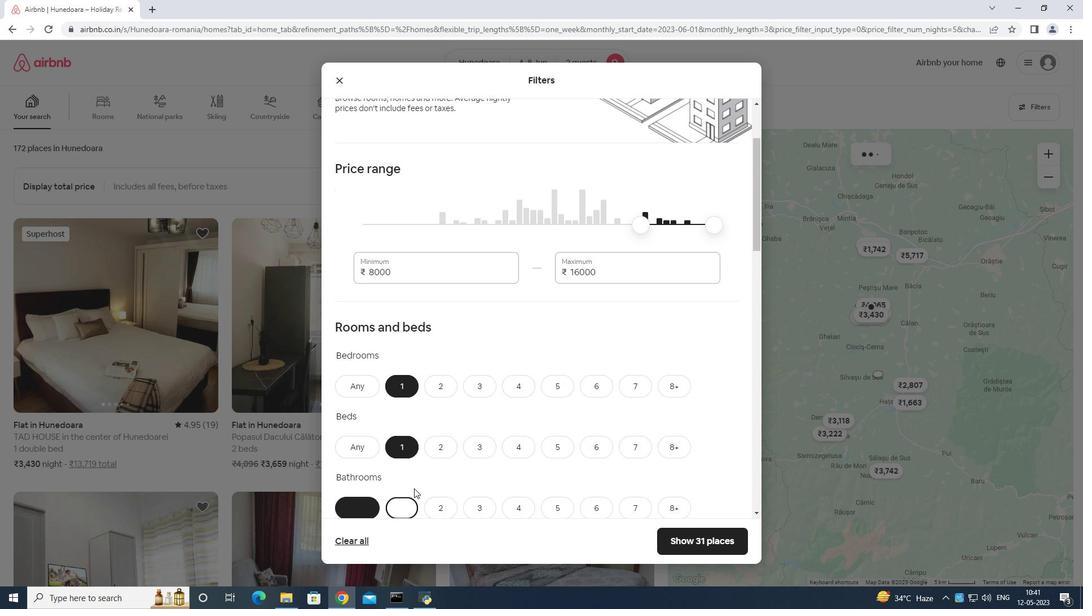 
Action: Mouse moved to (445, 463)
Screenshot: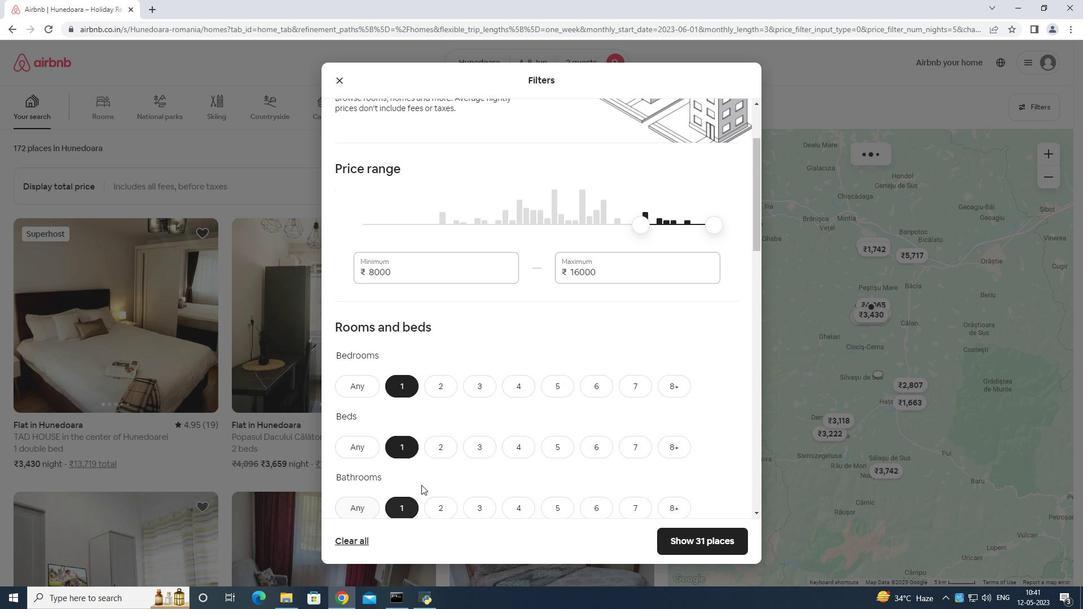 
Action: Mouse scrolled (445, 463) with delta (0, 0)
Screenshot: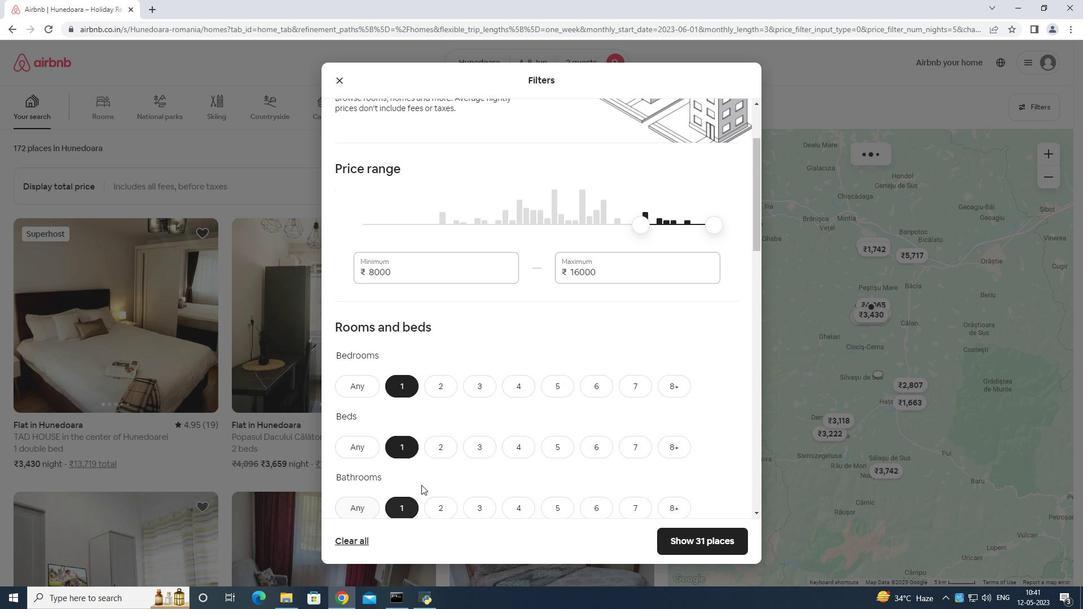 
Action: Mouse moved to (451, 453)
Screenshot: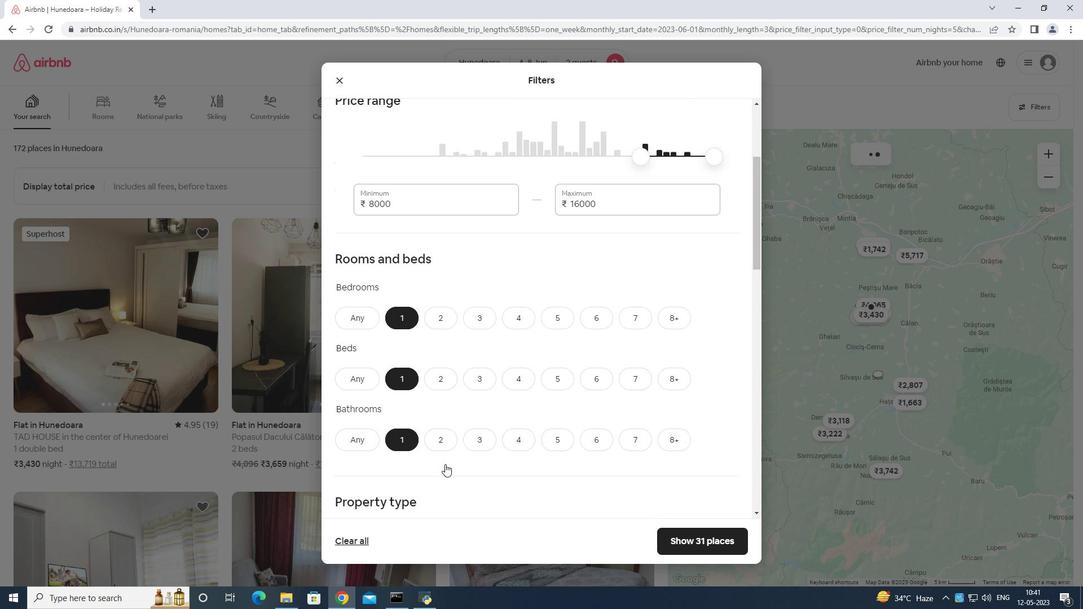 
Action: Mouse scrolled (451, 452) with delta (0, 0)
Screenshot: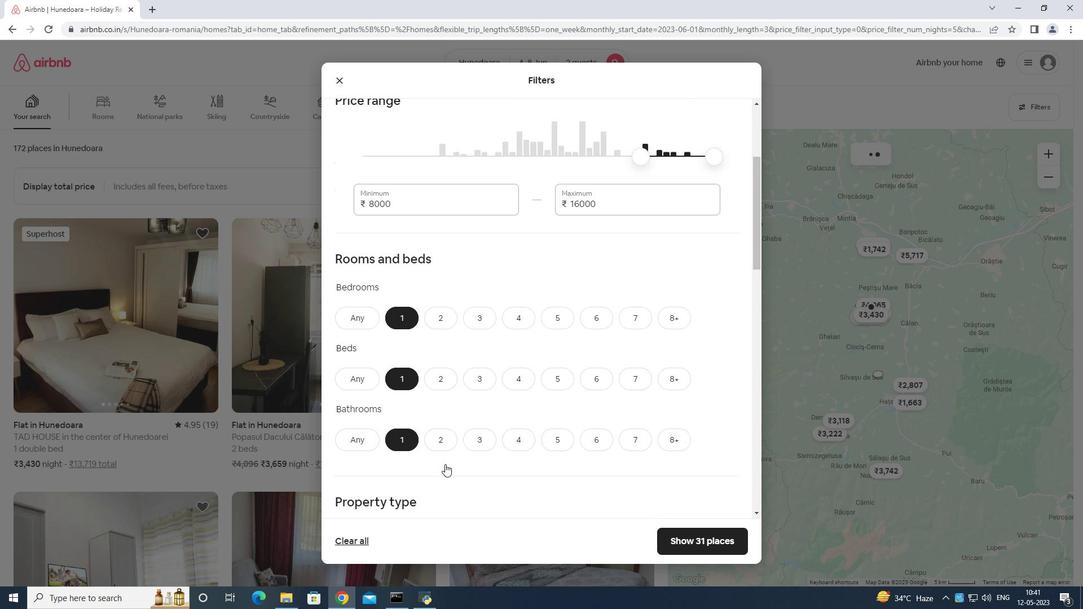 
Action: Mouse moved to (364, 344)
Screenshot: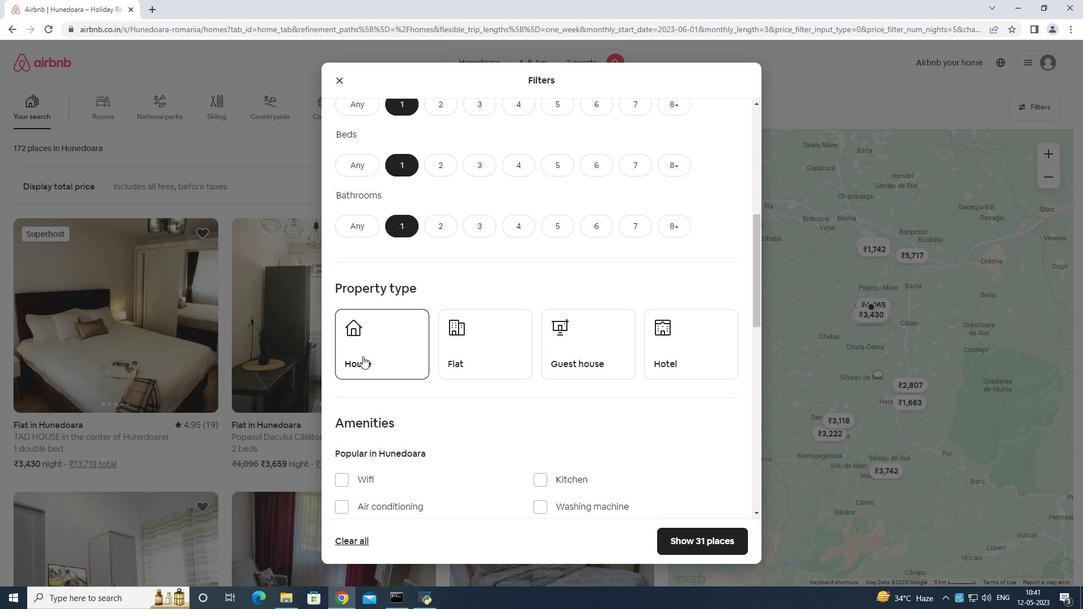 
Action: Mouse pressed left at (364, 344)
Screenshot: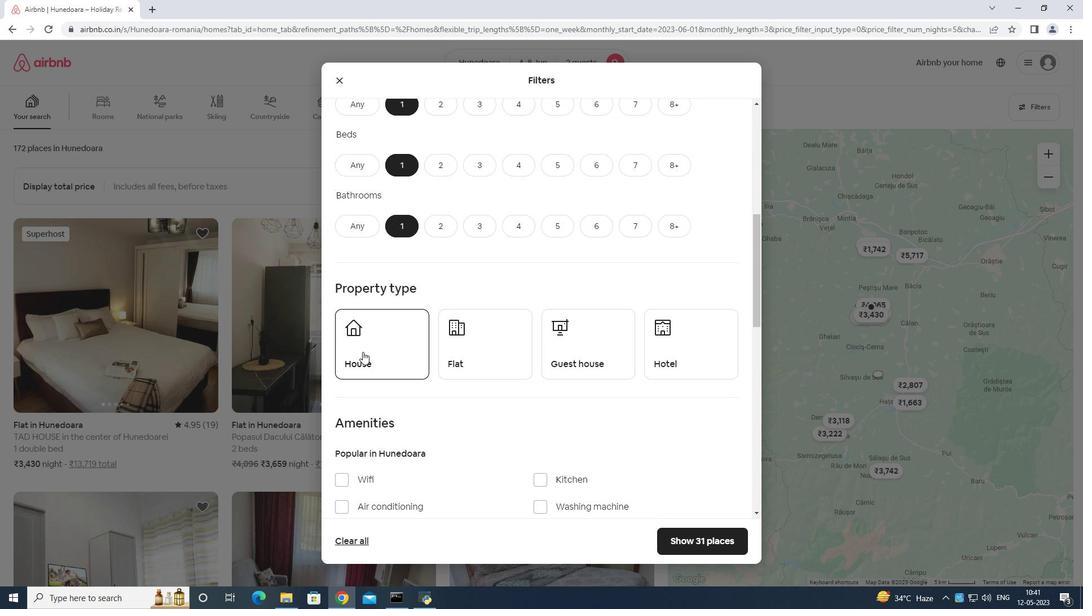 
Action: Mouse moved to (509, 346)
Screenshot: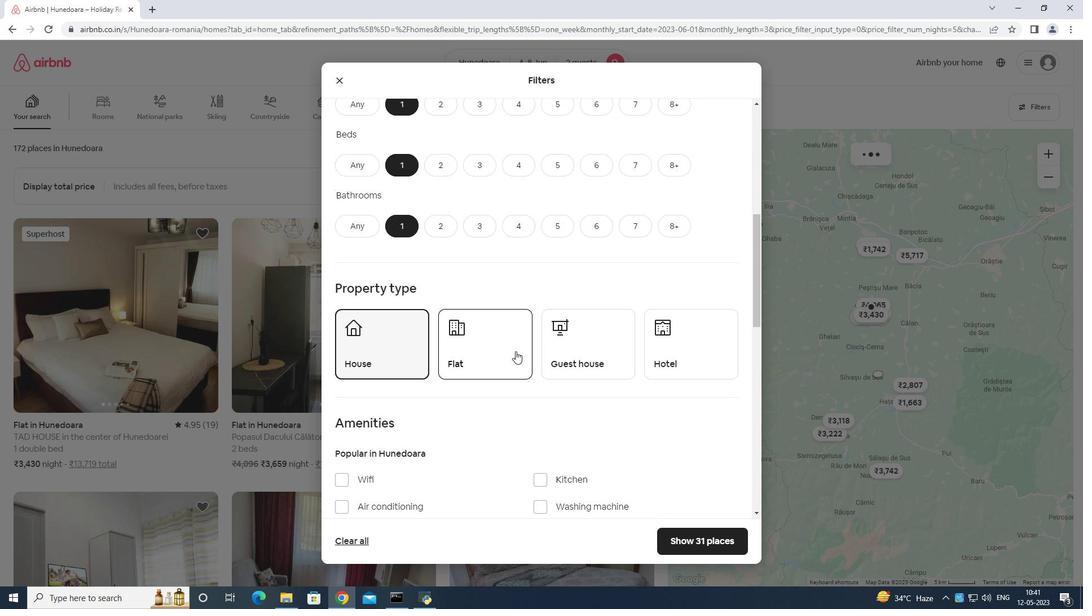 
Action: Mouse pressed left at (509, 346)
Screenshot: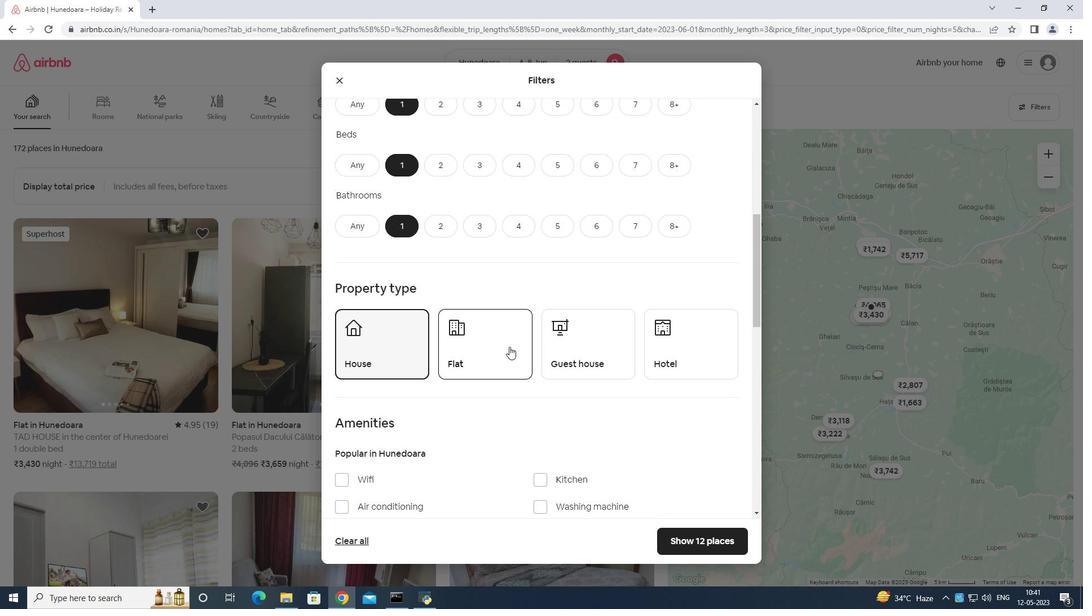 
Action: Mouse moved to (616, 324)
Screenshot: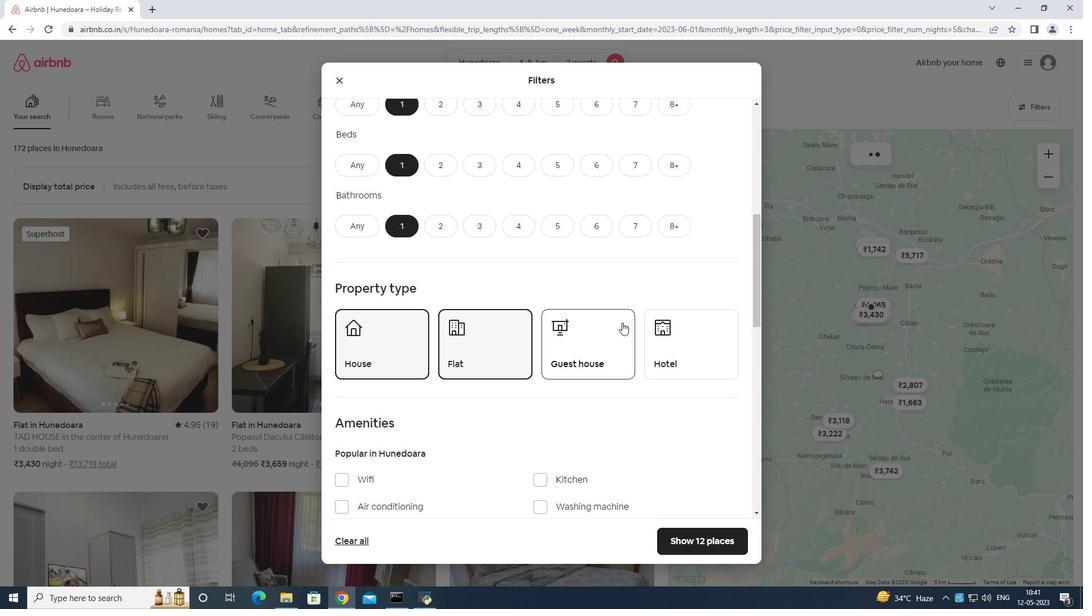 
Action: Mouse pressed left at (616, 324)
Screenshot: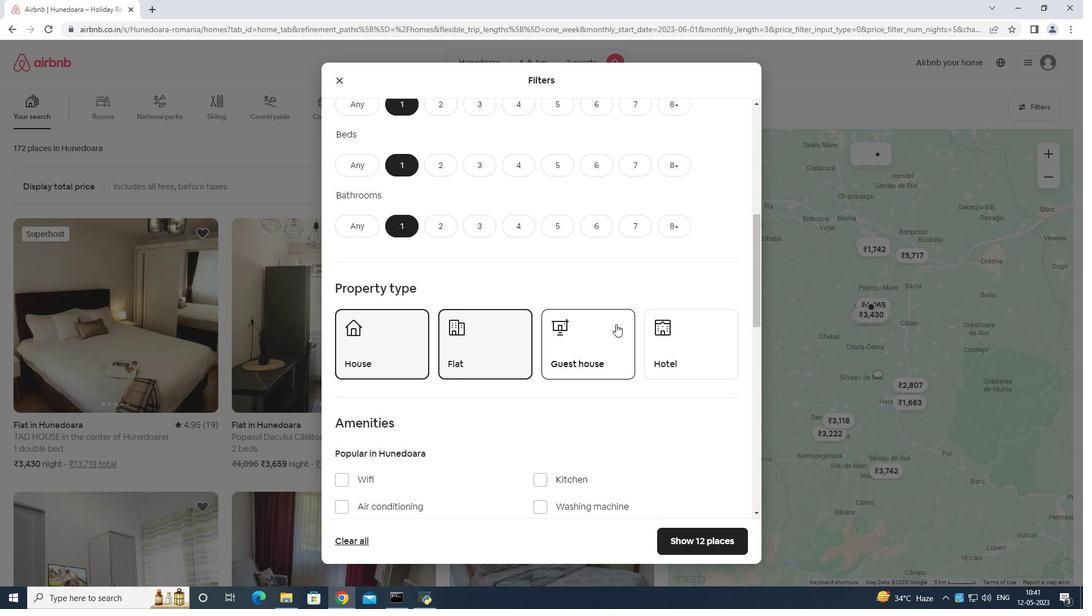 
Action: Mouse moved to (713, 336)
Screenshot: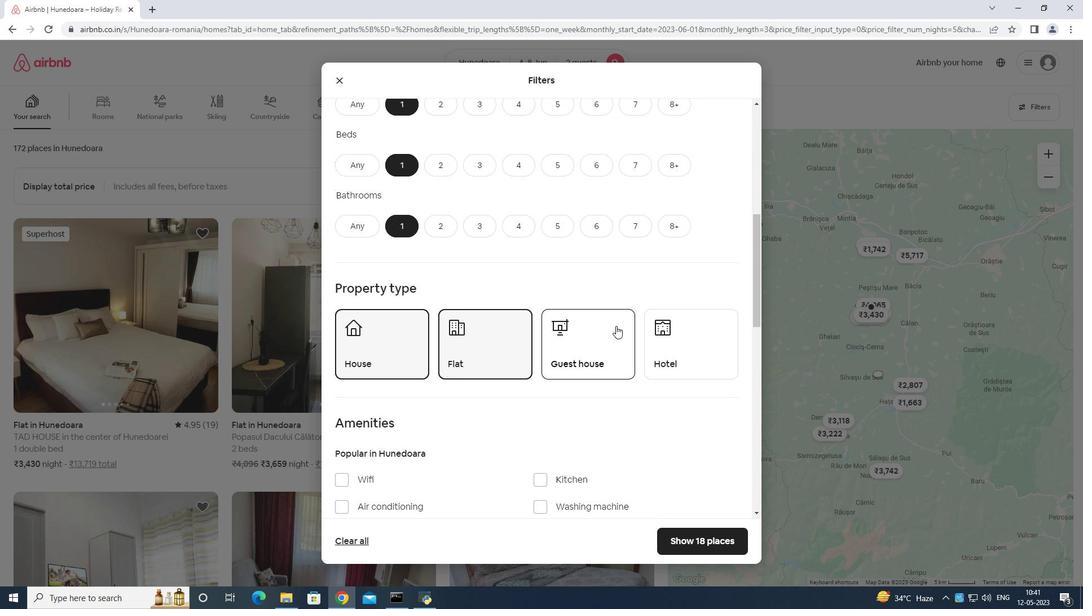 
Action: Mouse pressed left at (713, 336)
Screenshot: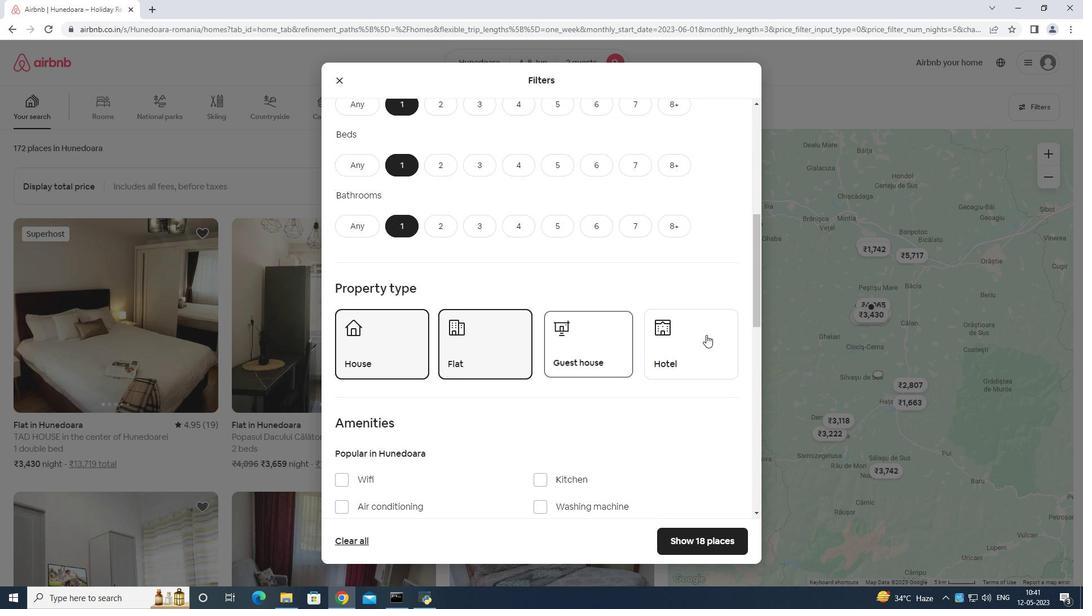 
Action: Mouse moved to (658, 364)
Screenshot: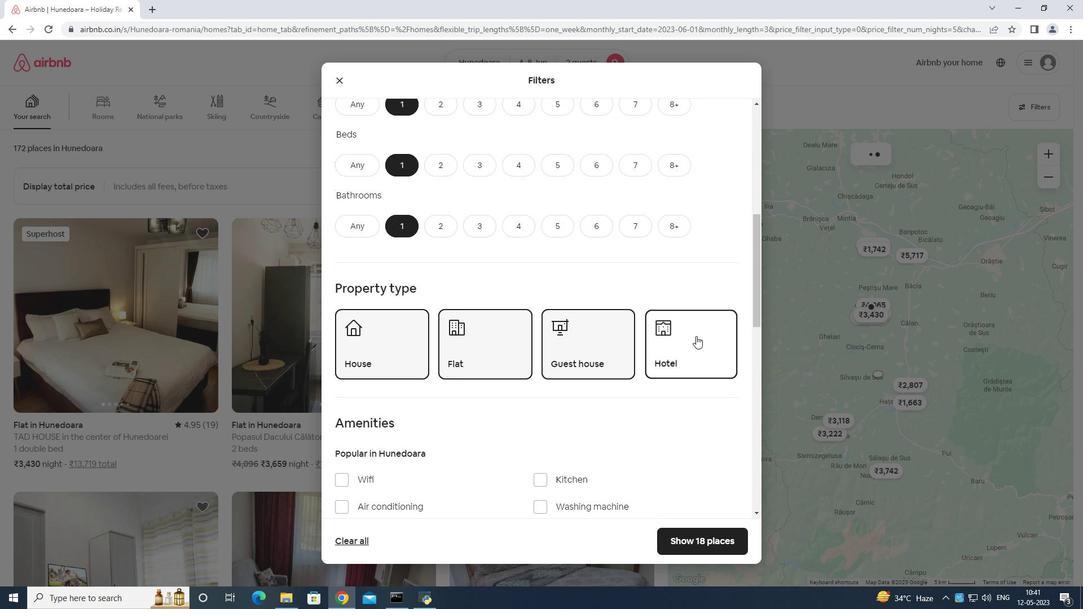 
Action: Mouse scrolled (658, 364) with delta (0, 0)
Screenshot: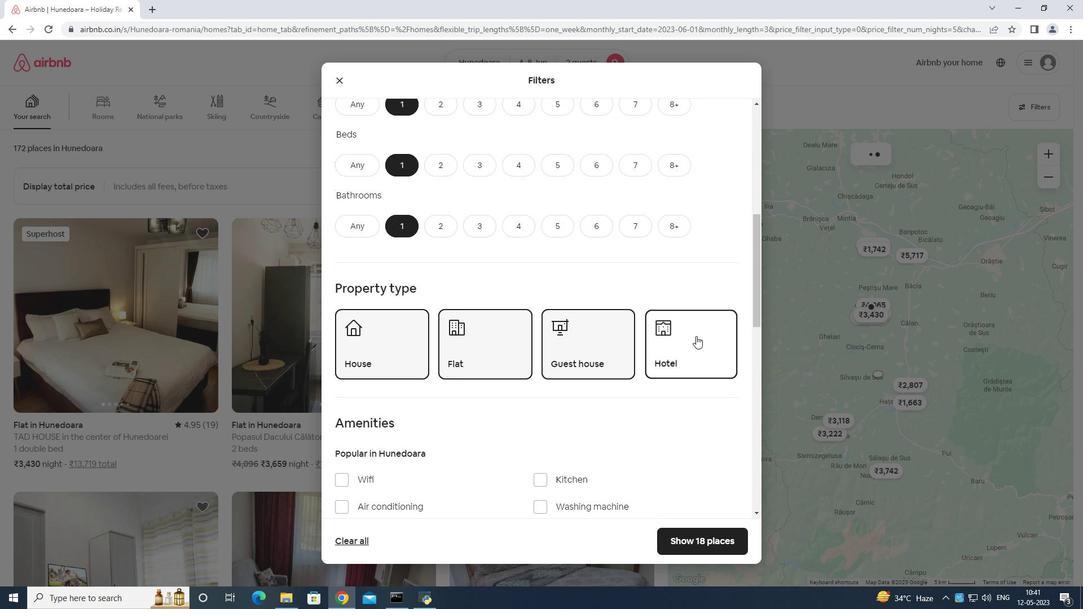 
Action: Mouse moved to (653, 368)
Screenshot: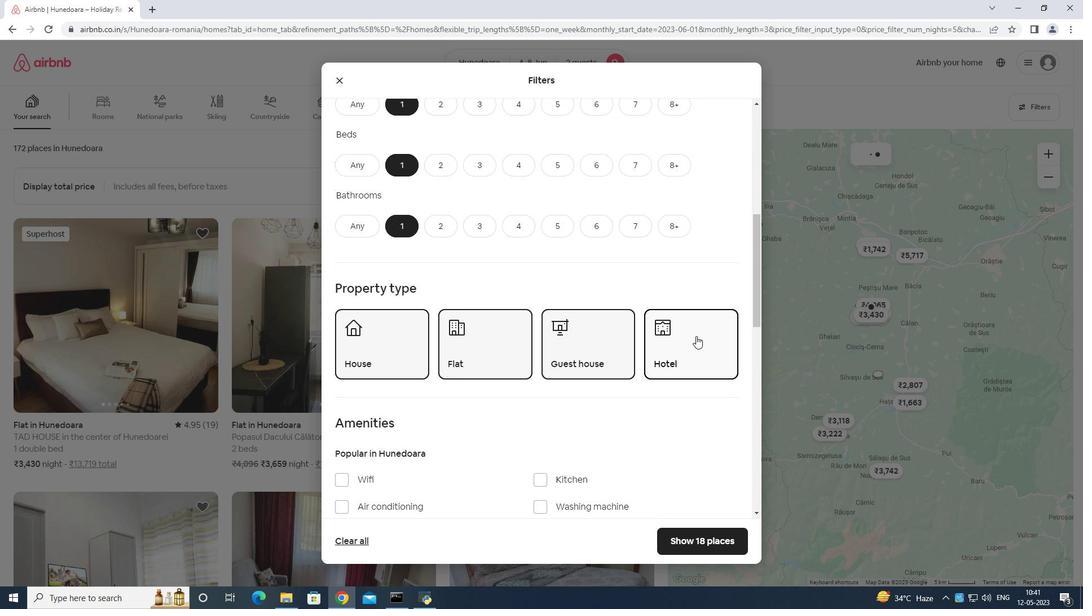 
Action: Mouse scrolled (653, 367) with delta (0, 0)
Screenshot: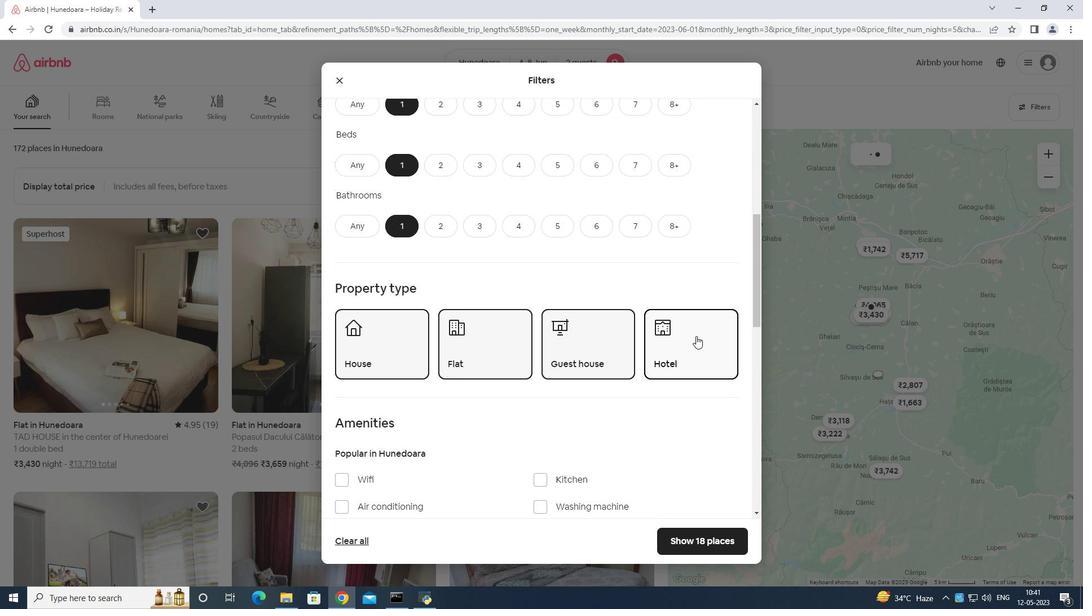 
Action: Mouse moved to (406, 331)
Screenshot: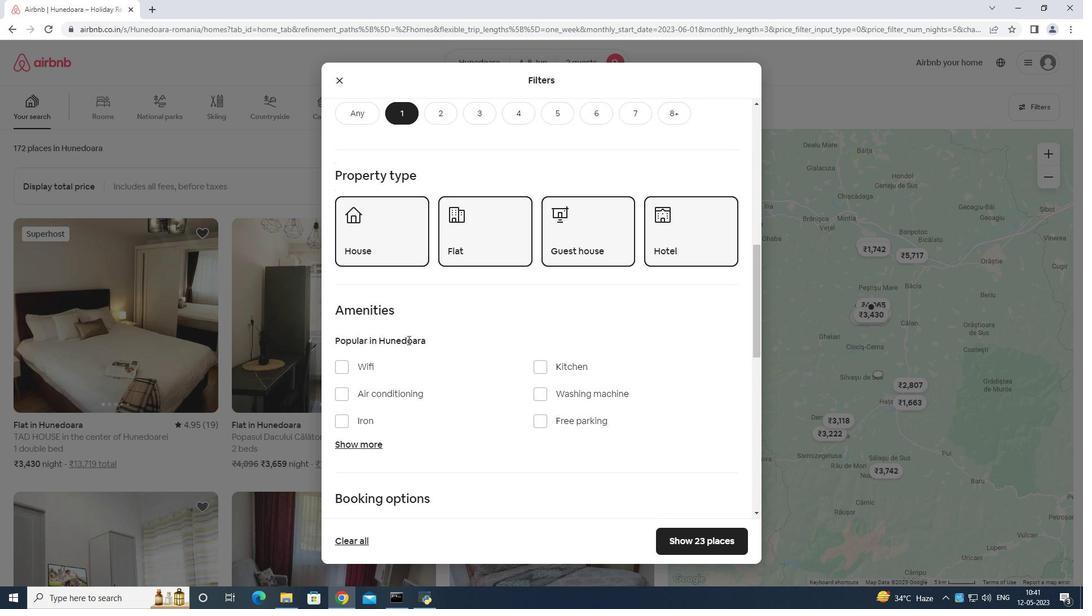 
Action: Mouse scrolled (406, 330) with delta (0, 0)
Screenshot: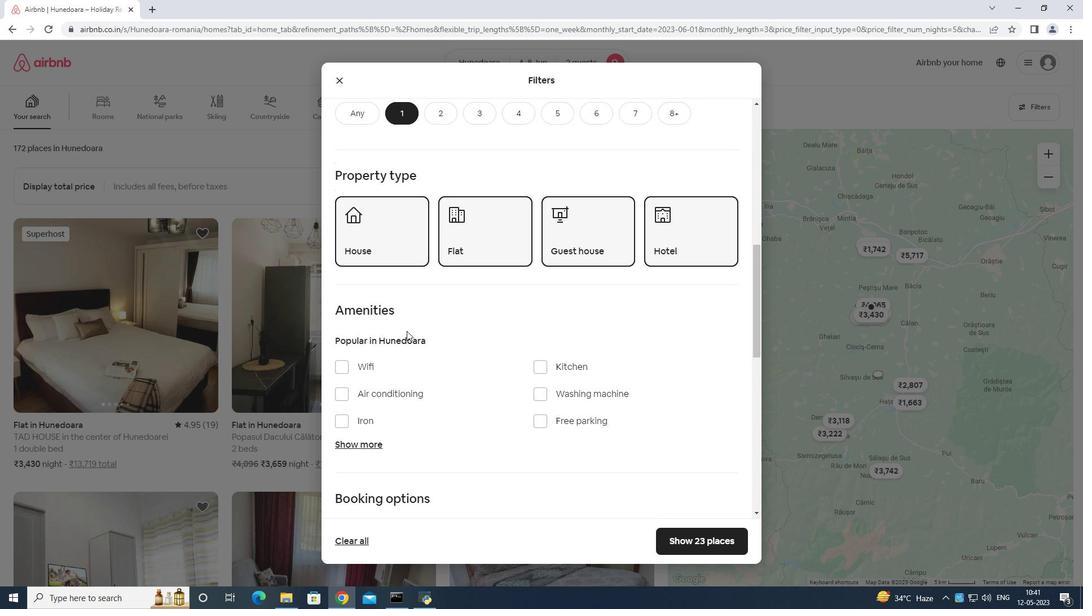 
Action: Mouse moved to (407, 332)
Screenshot: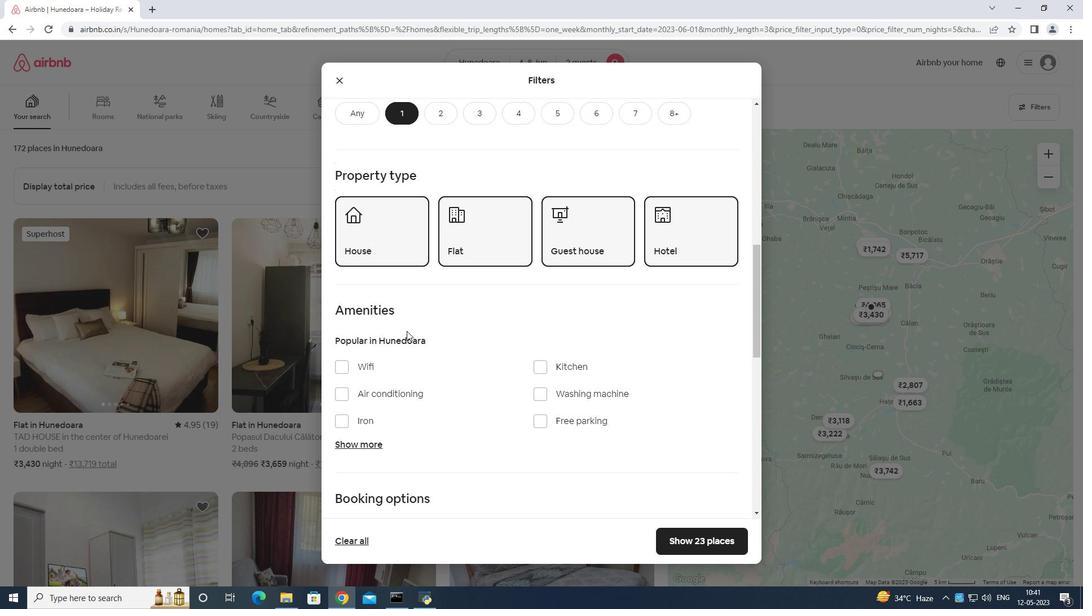
Action: Mouse scrolled (407, 331) with delta (0, 0)
Screenshot: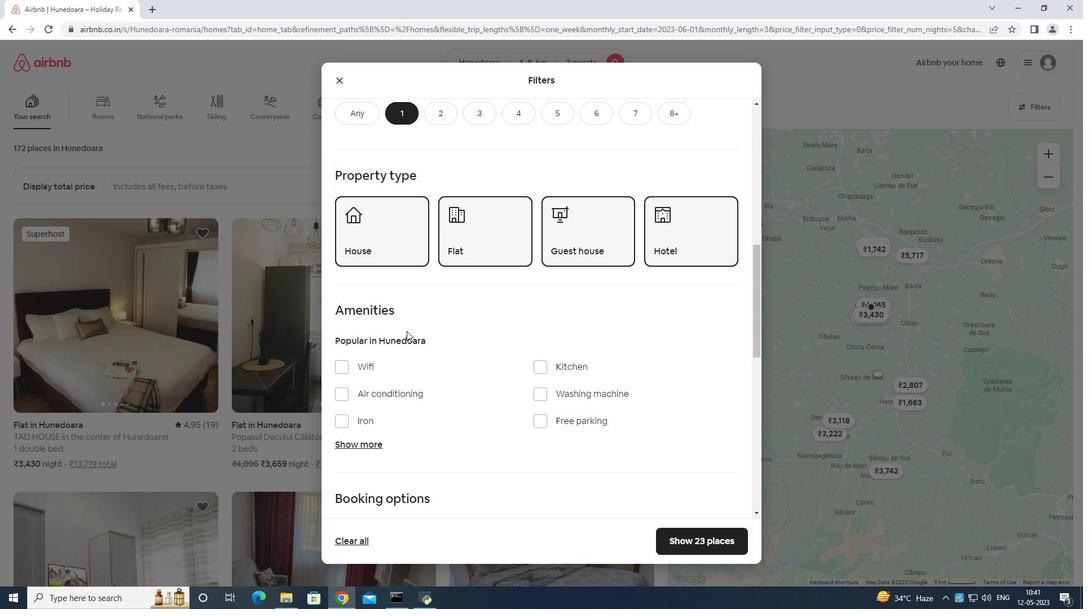 
Action: Mouse scrolled (407, 331) with delta (0, 0)
Screenshot: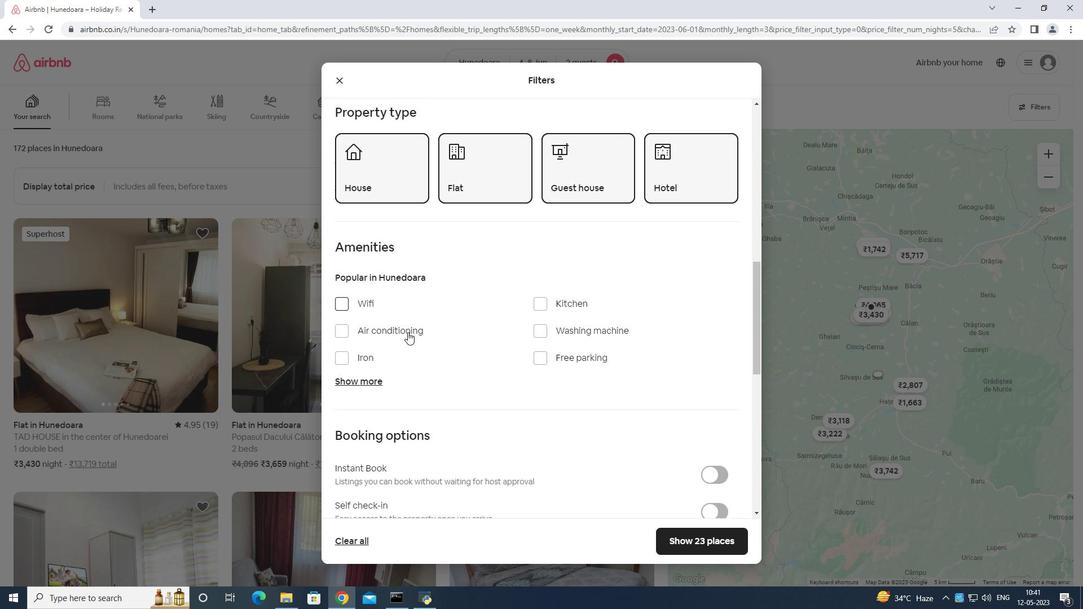 
Action: Mouse moved to (712, 403)
Screenshot: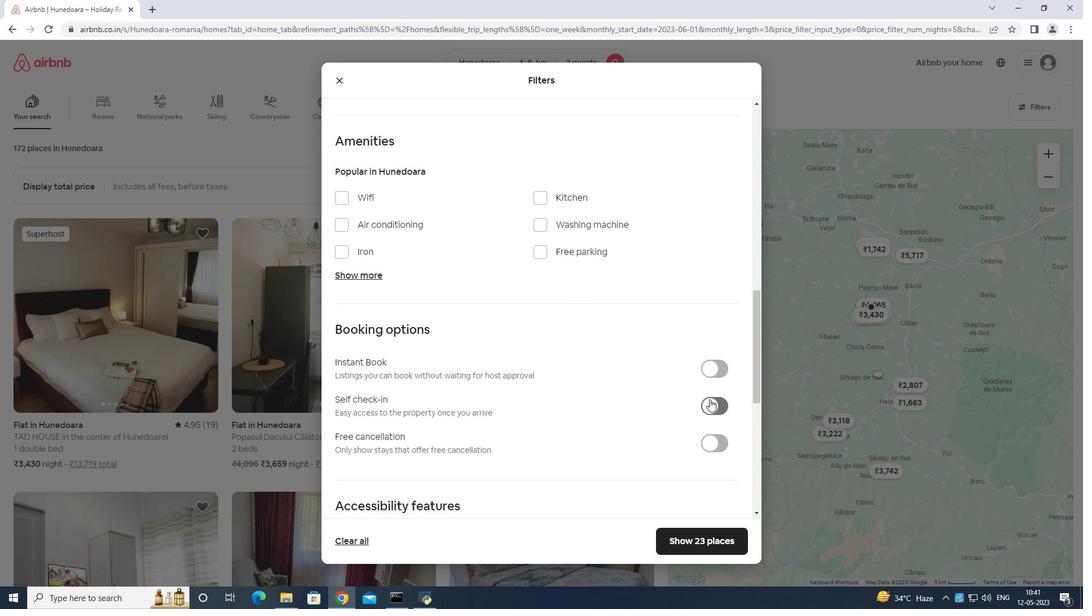 
Action: Mouse pressed left at (712, 403)
Screenshot: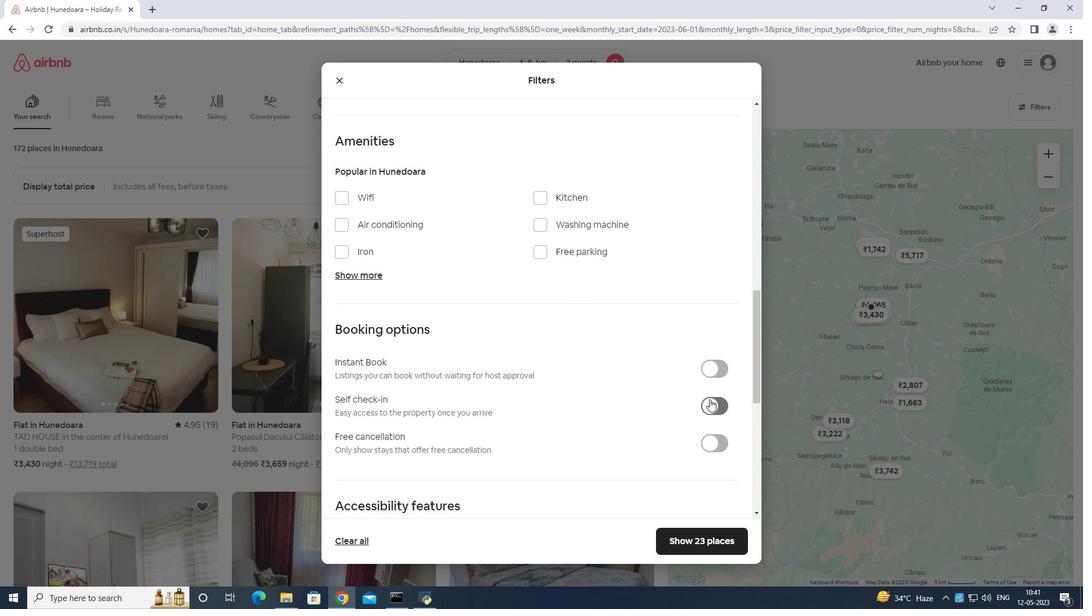
Action: Mouse moved to (715, 403)
Screenshot: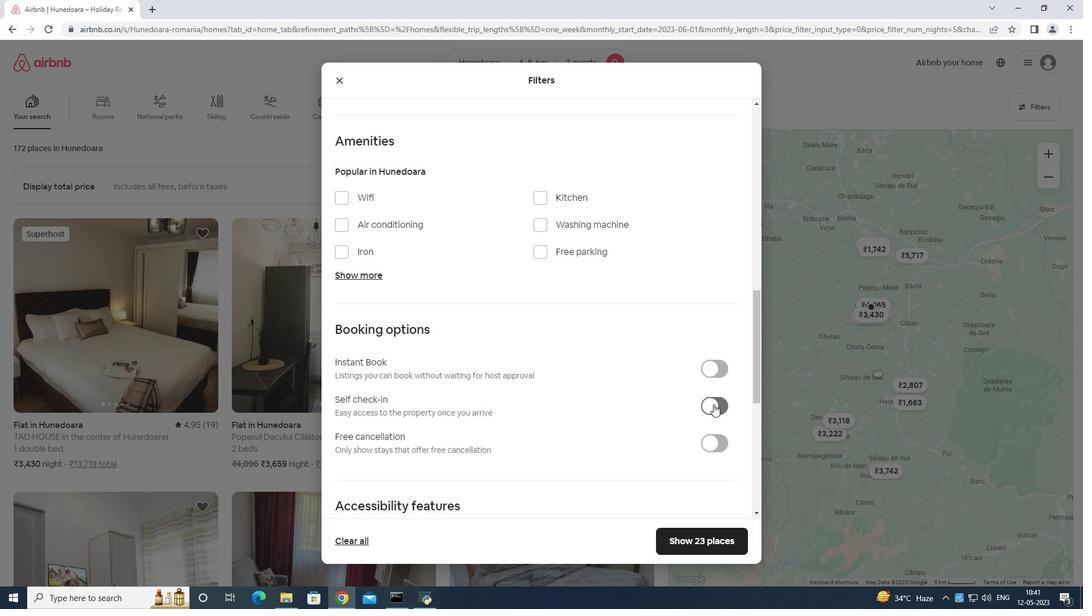 
Action: Mouse scrolled (715, 403) with delta (0, 0)
Screenshot: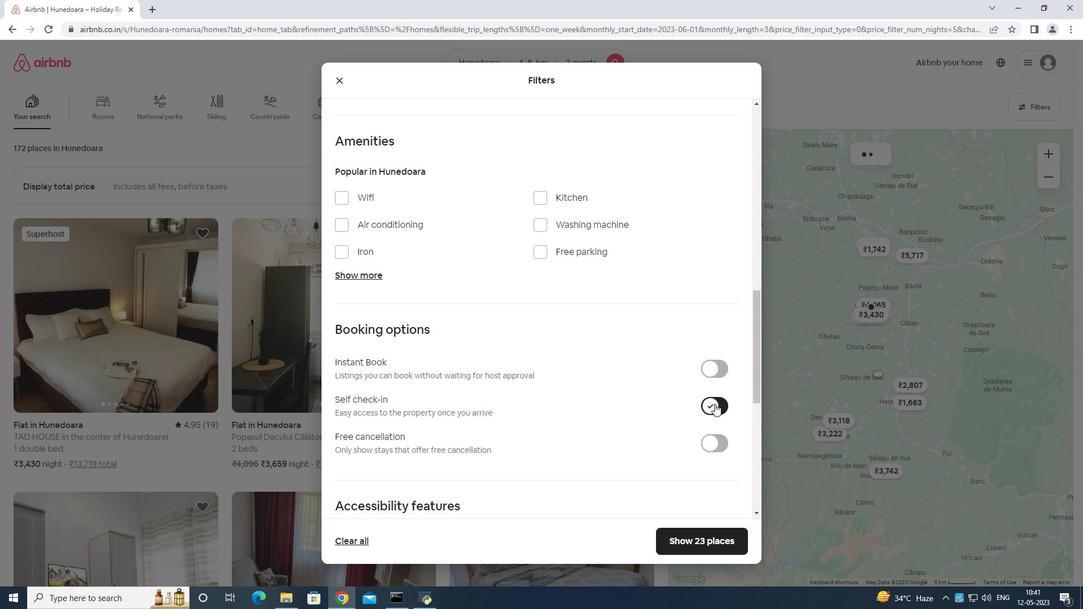 
Action: Mouse moved to (714, 406)
Screenshot: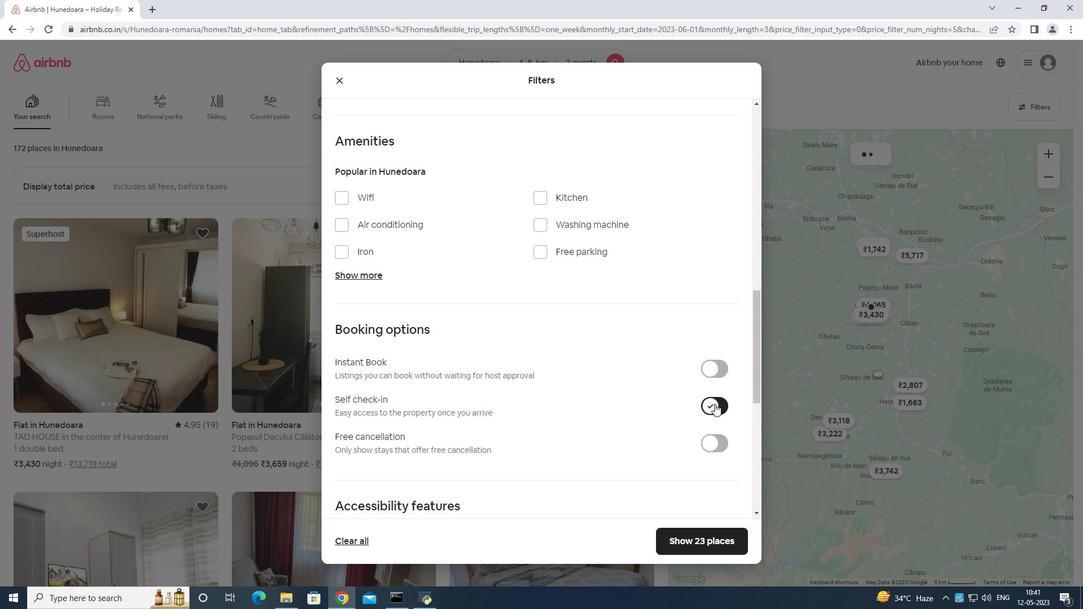 
Action: Mouse scrolled (714, 405) with delta (0, 0)
Screenshot: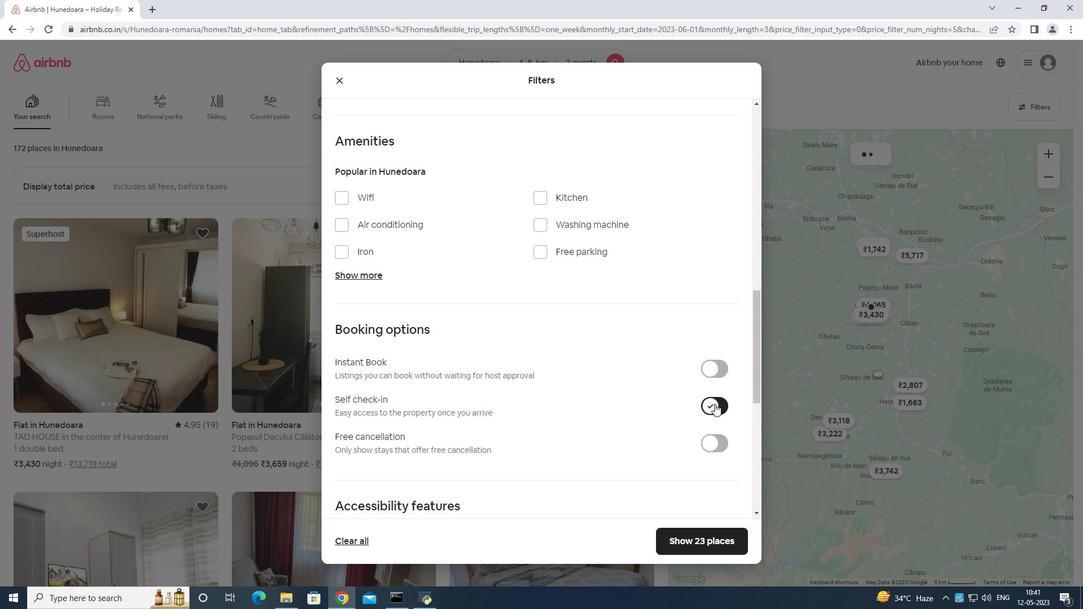 
Action: Mouse scrolled (714, 405) with delta (0, 0)
Screenshot: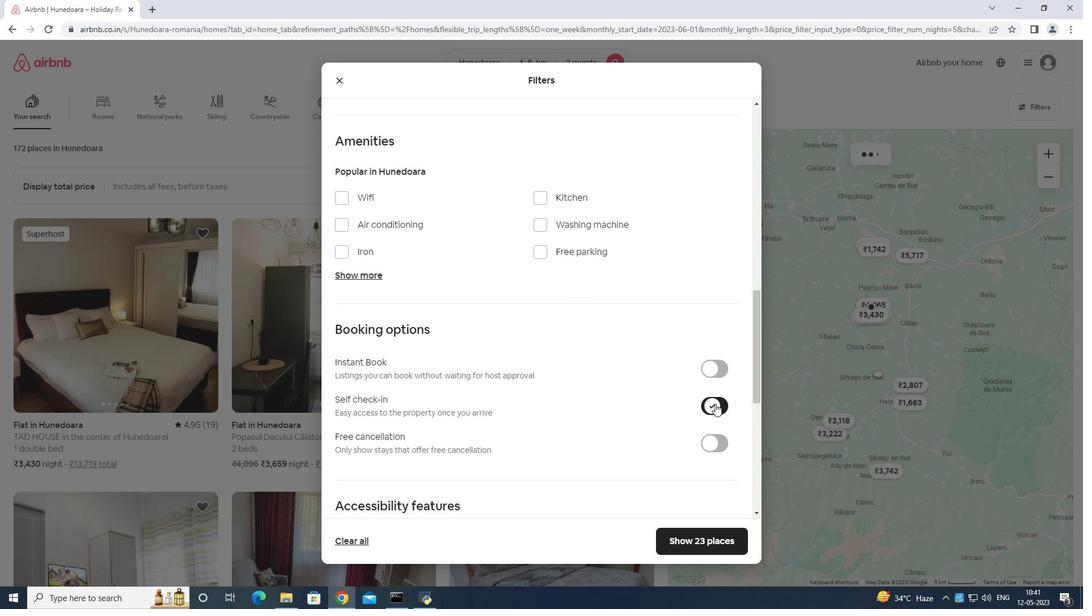 
Action: Mouse moved to (714, 406)
Screenshot: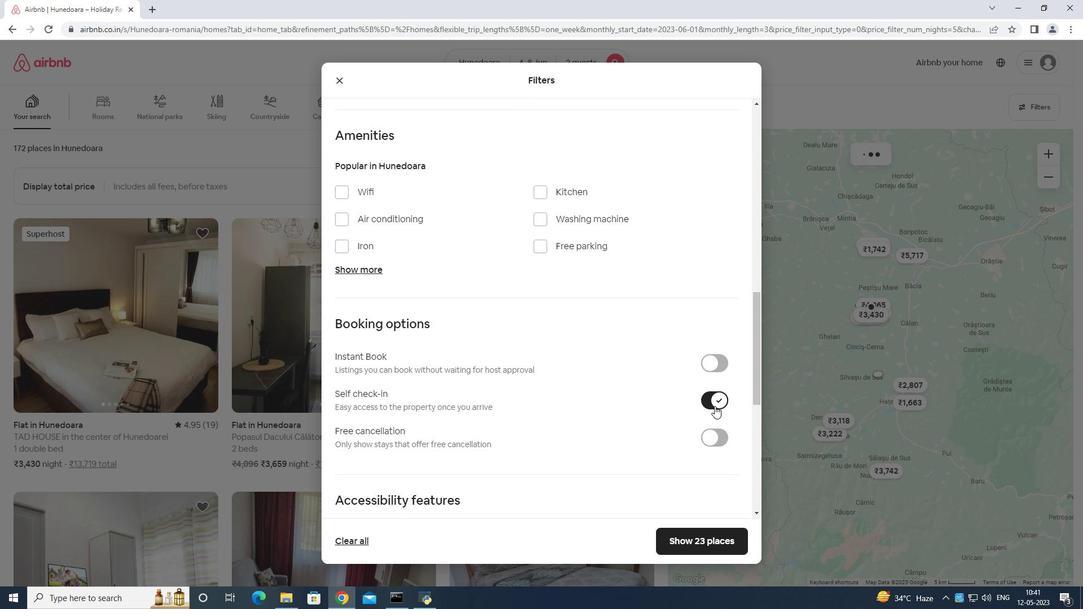 
Action: Mouse scrolled (714, 405) with delta (0, 0)
Screenshot: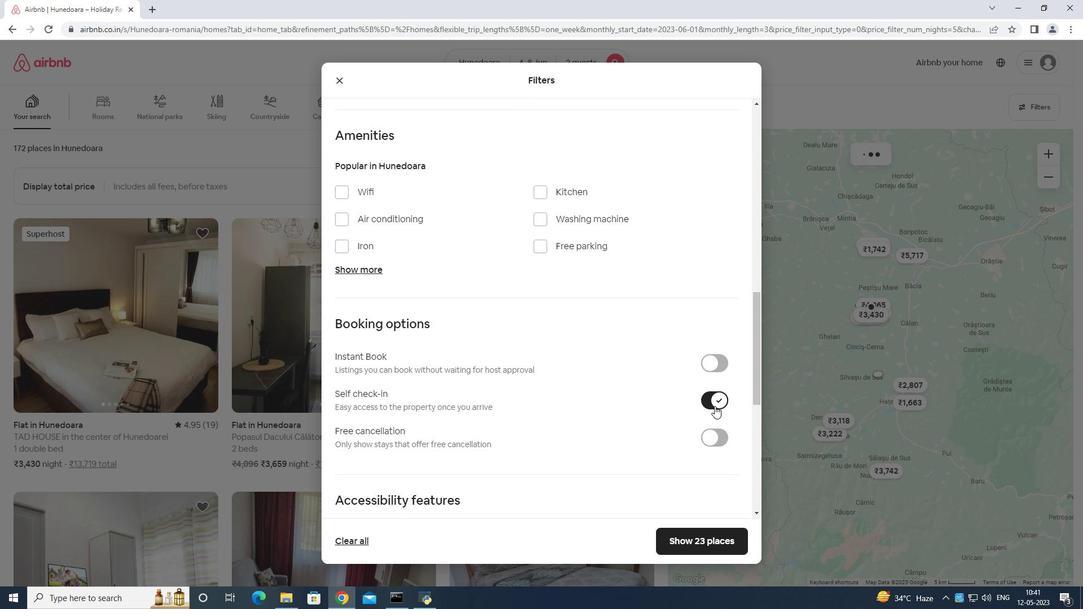 
Action: Mouse scrolled (714, 405) with delta (0, 0)
Screenshot: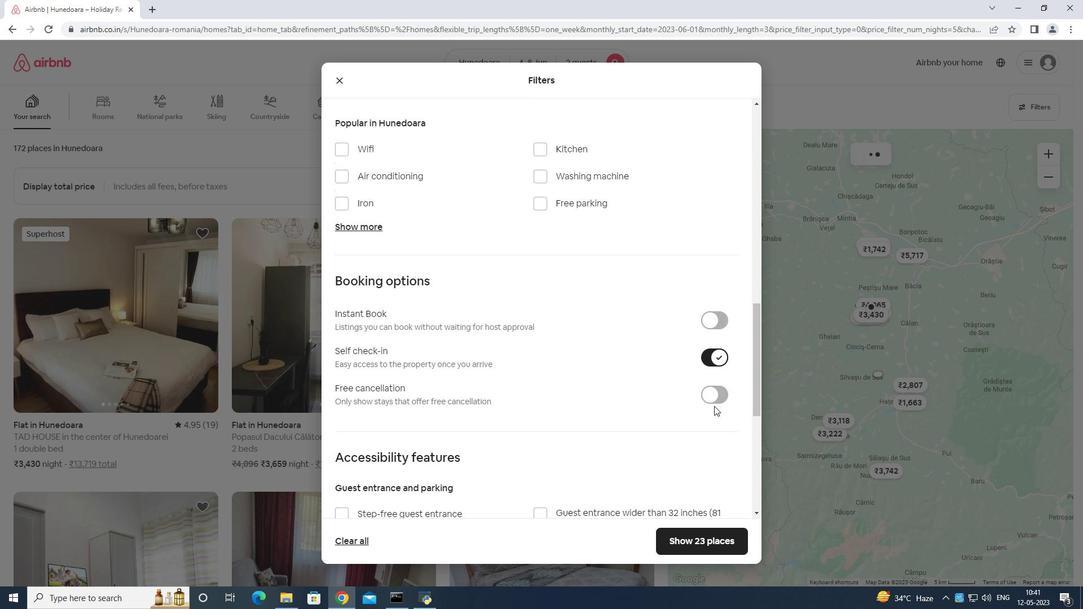 
Action: Mouse moved to (687, 398)
Screenshot: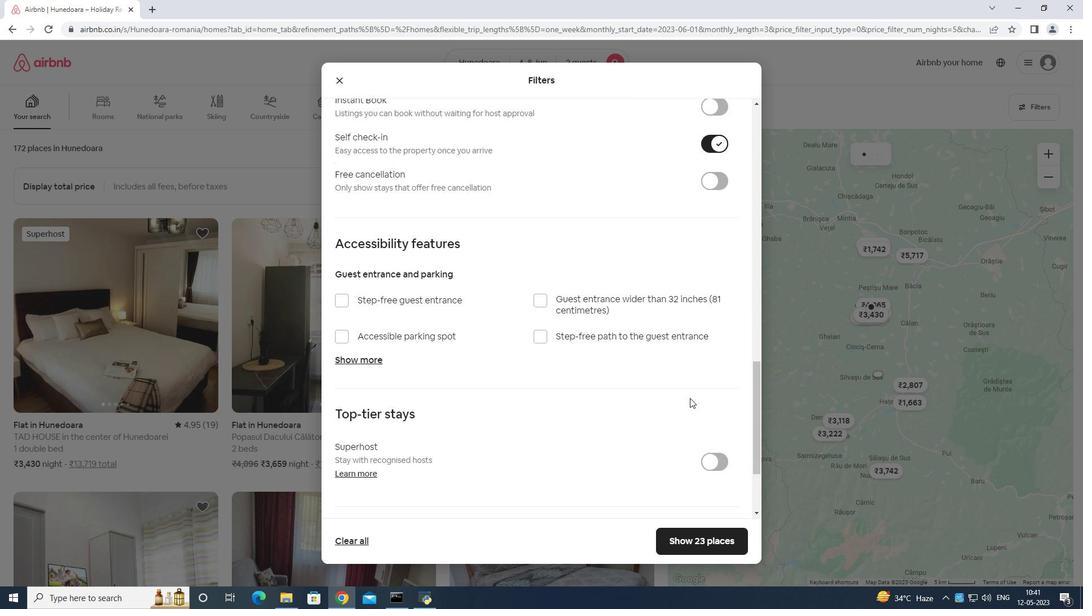 
Action: Mouse scrolled (687, 397) with delta (0, 0)
Screenshot: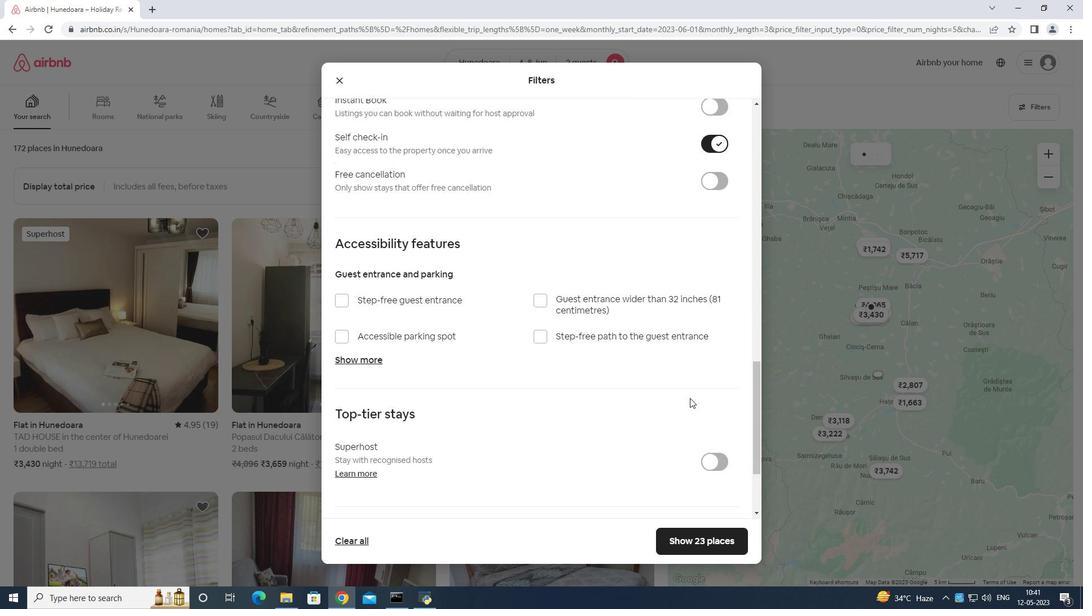 
Action: Mouse scrolled (687, 397) with delta (0, 0)
Screenshot: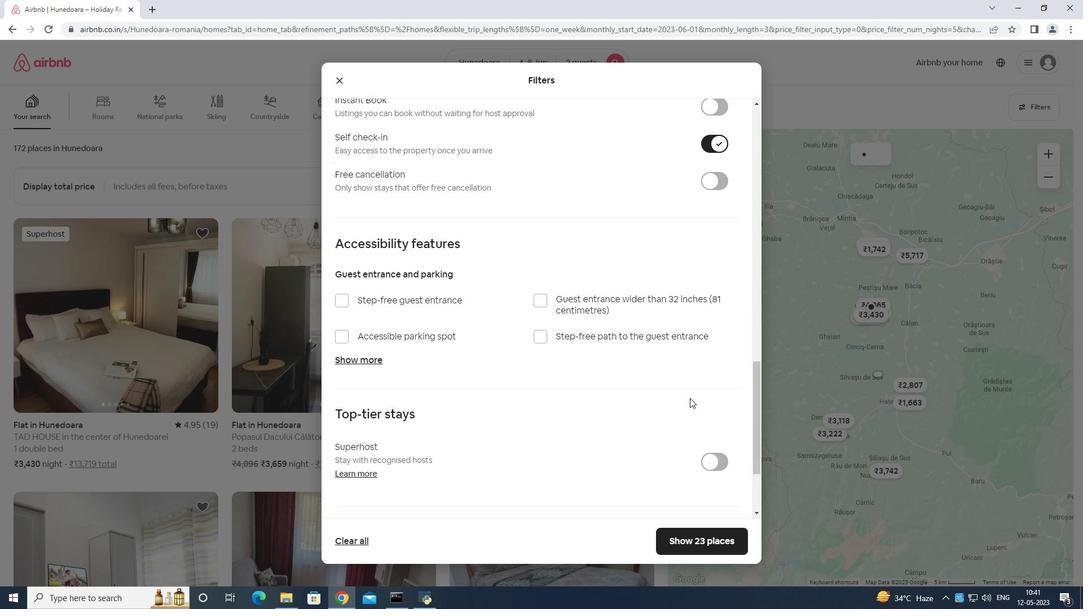 
Action: Mouse scrolled (687, 397) with delta (0, 0)
Screenshot: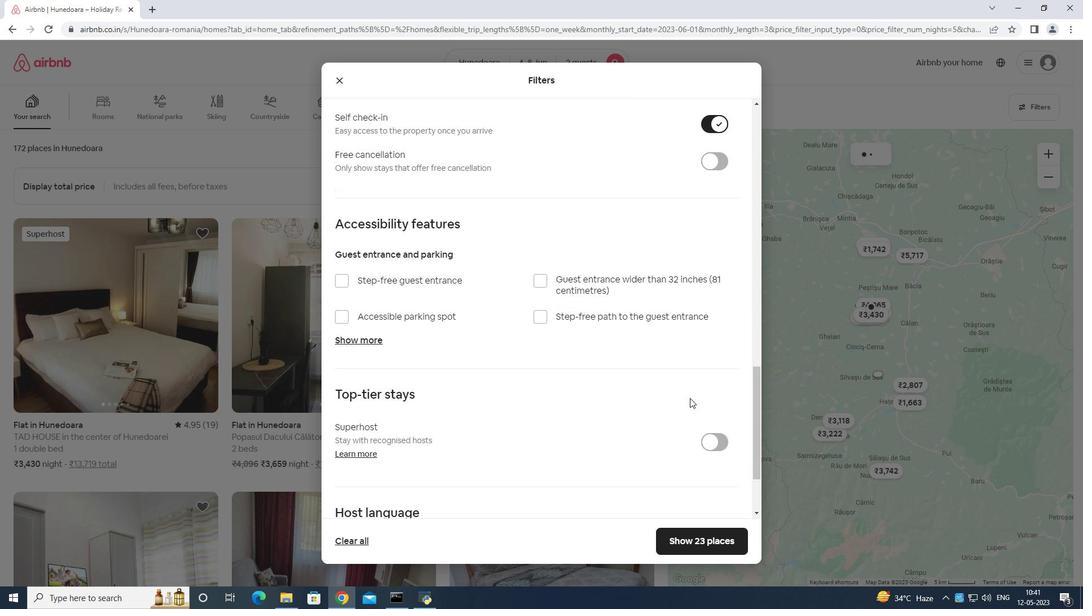 
Action: Mouse moved to (687, 397)
Screenshot: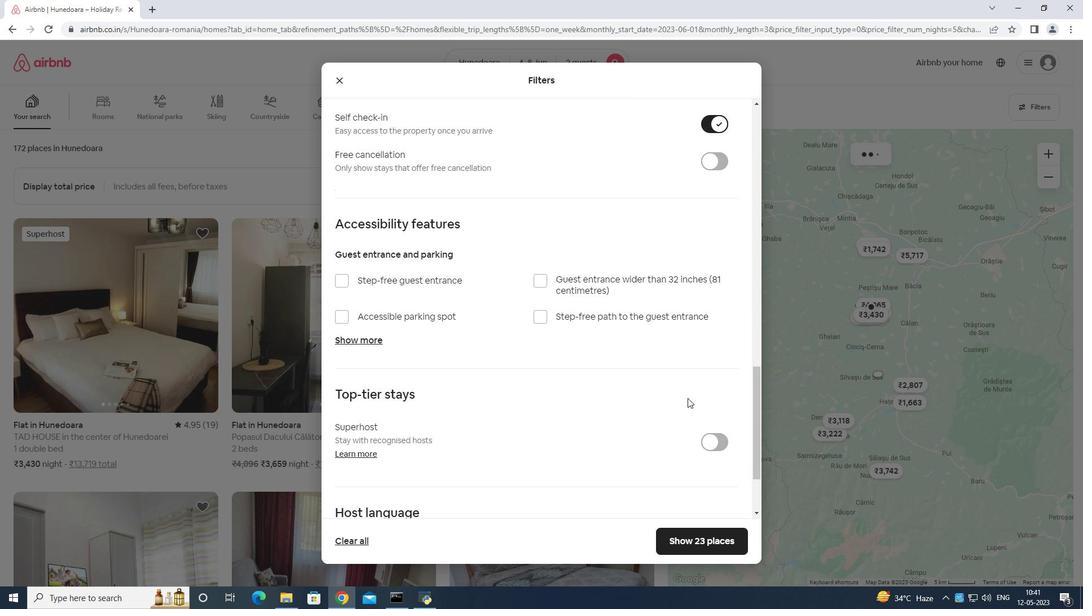 
Action: Mouse scrolled (687, 397) with delta (0, 0)
Screenshot: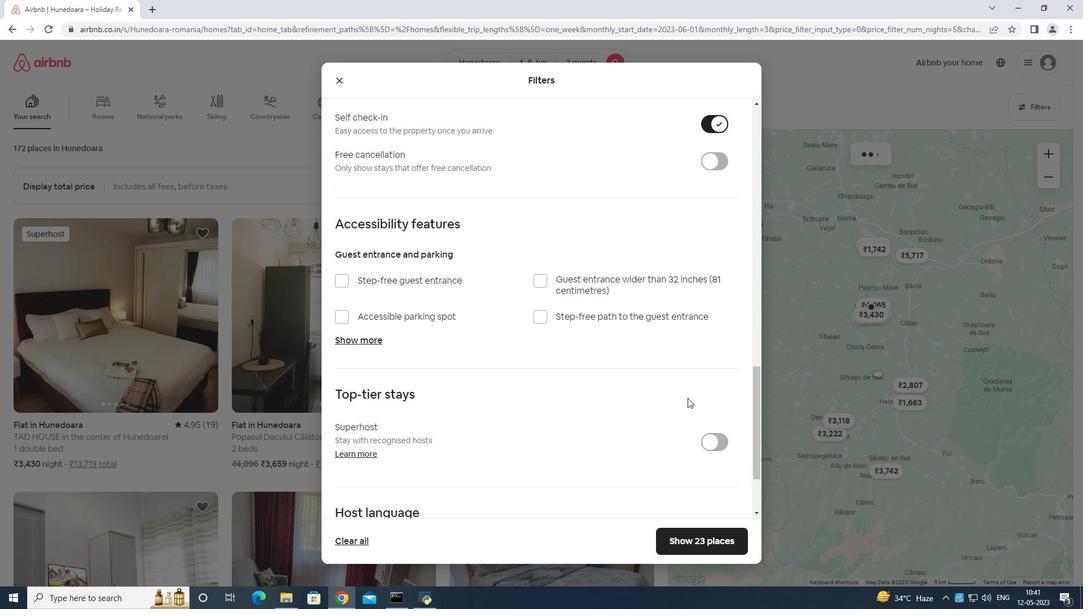 
Action: Mouse moved to (687, 397)
Screenshot: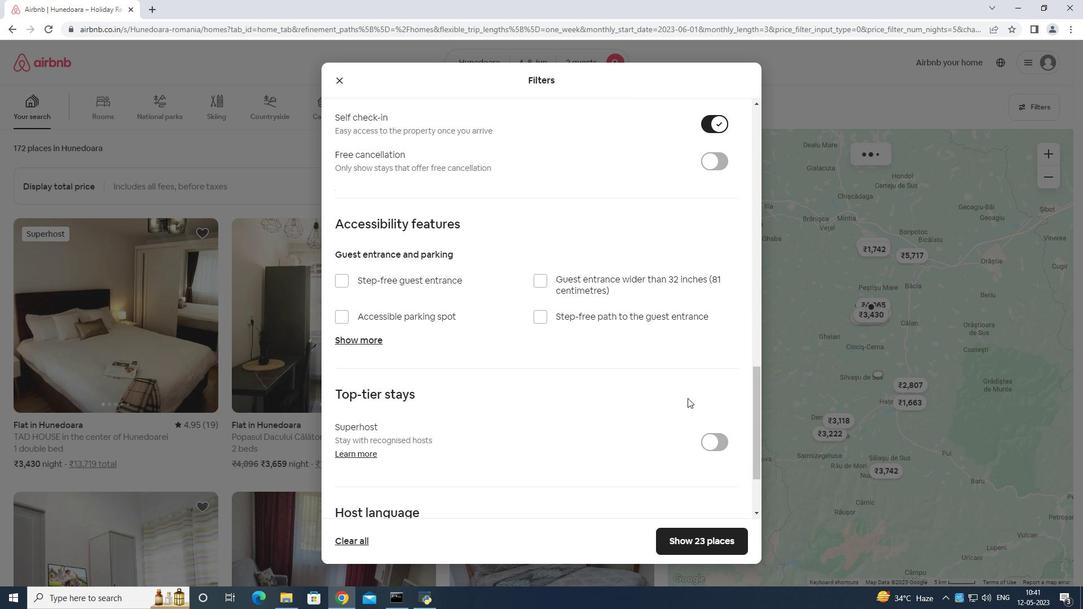 
Action: Mouse scrolled (687, 397) with delta (0, 0)
Screenshot: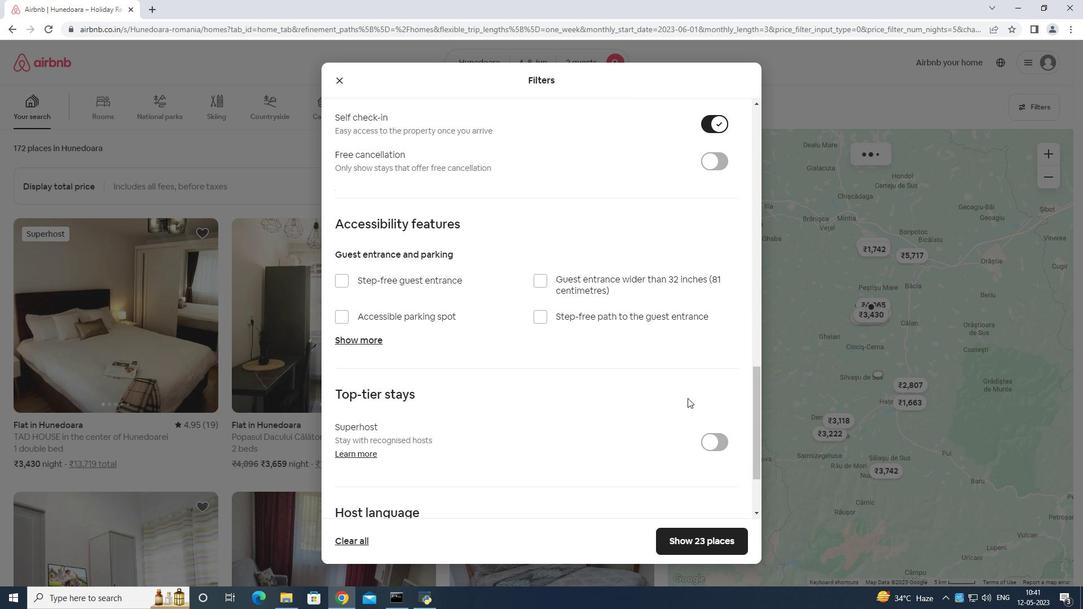 
Action: Mouse scrolled (687, 397) with delta (0, 0)
Screenshot: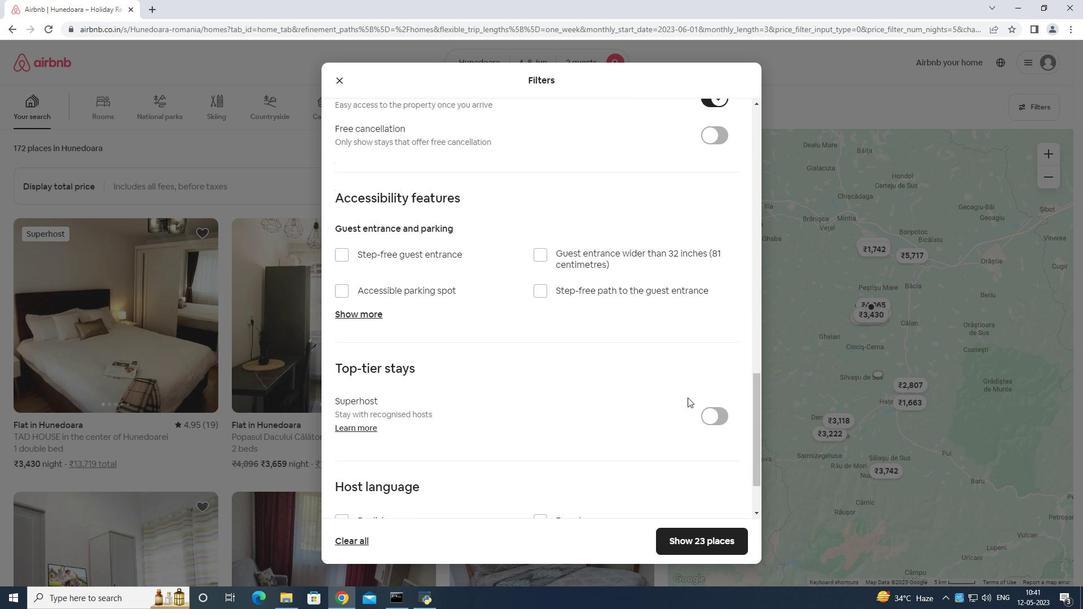 
Action: Mouse moved to (687, 398)
Screenshot: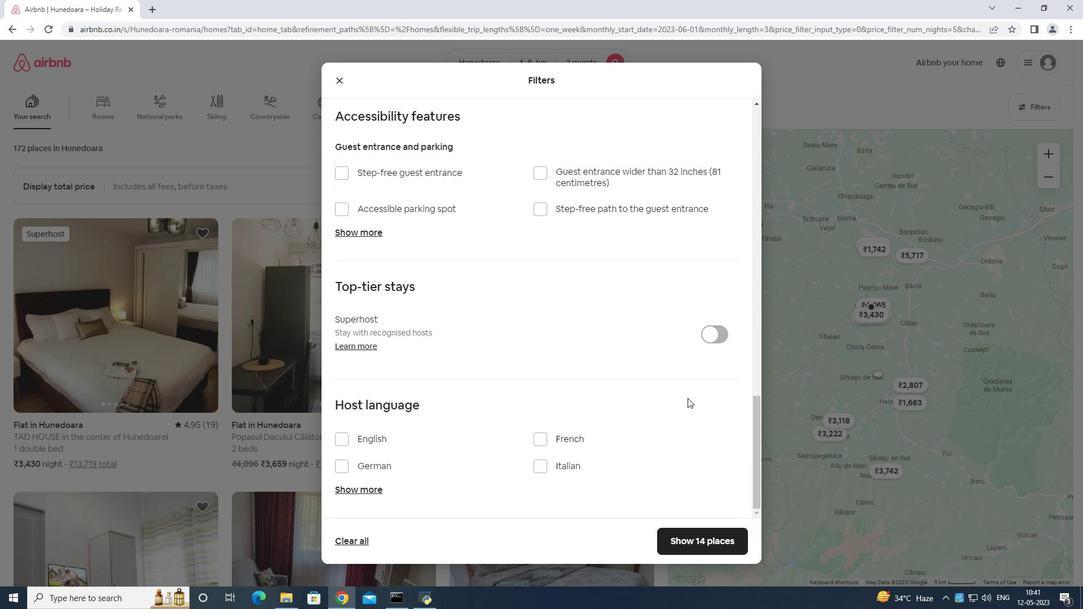 
Action: Mouse scrolled (687, 397) with delta (0, 0)
Screenshot: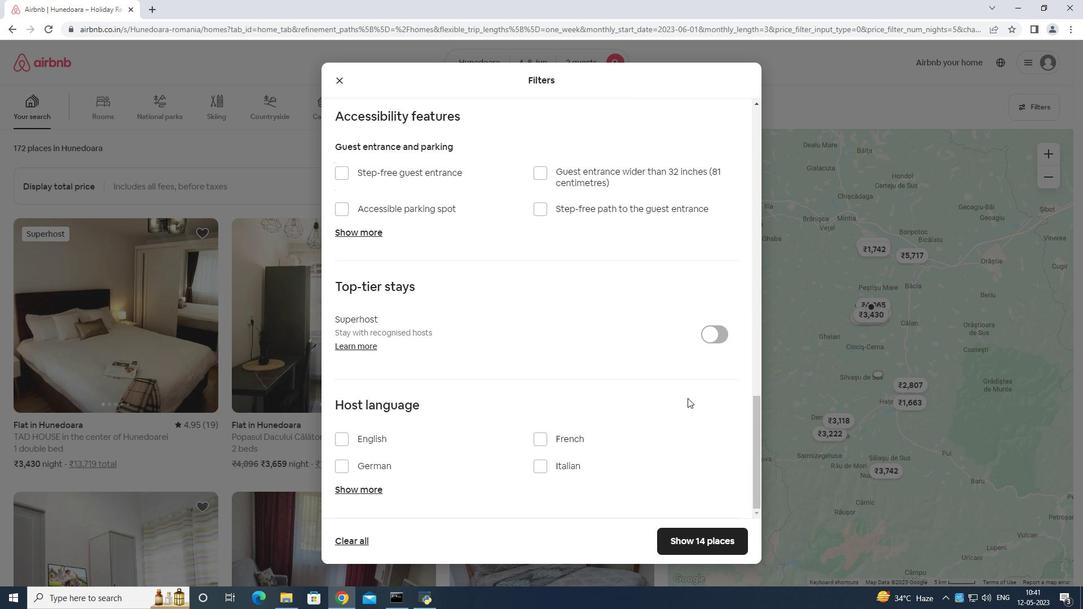 
Action: Mouse moved to (687, 398)
Screenshot: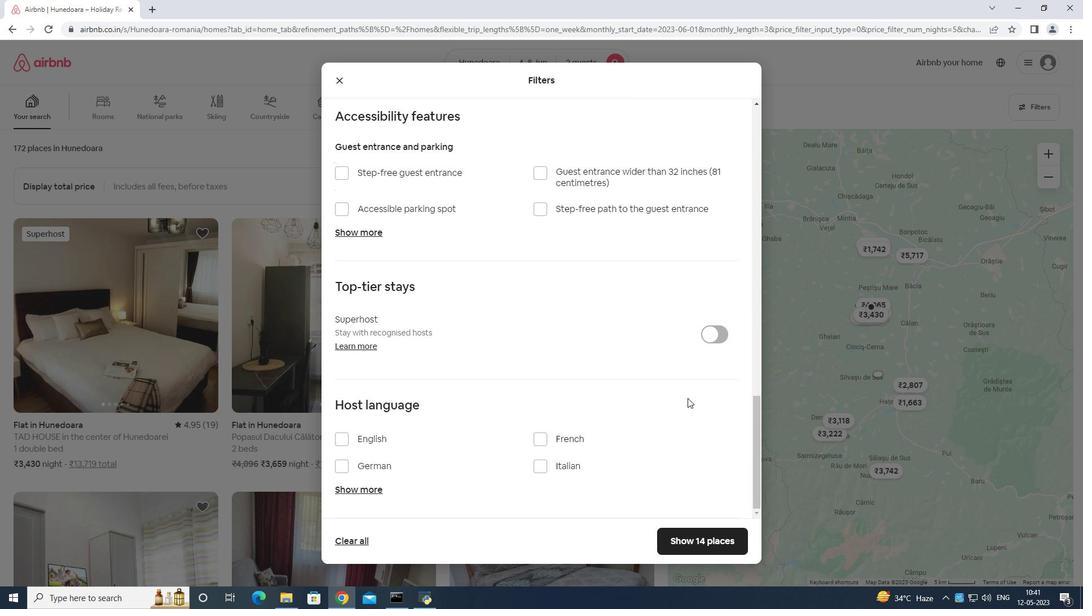 
Action: Mouse scrolled (687, 397) with delta (0, 0)
Screenshot: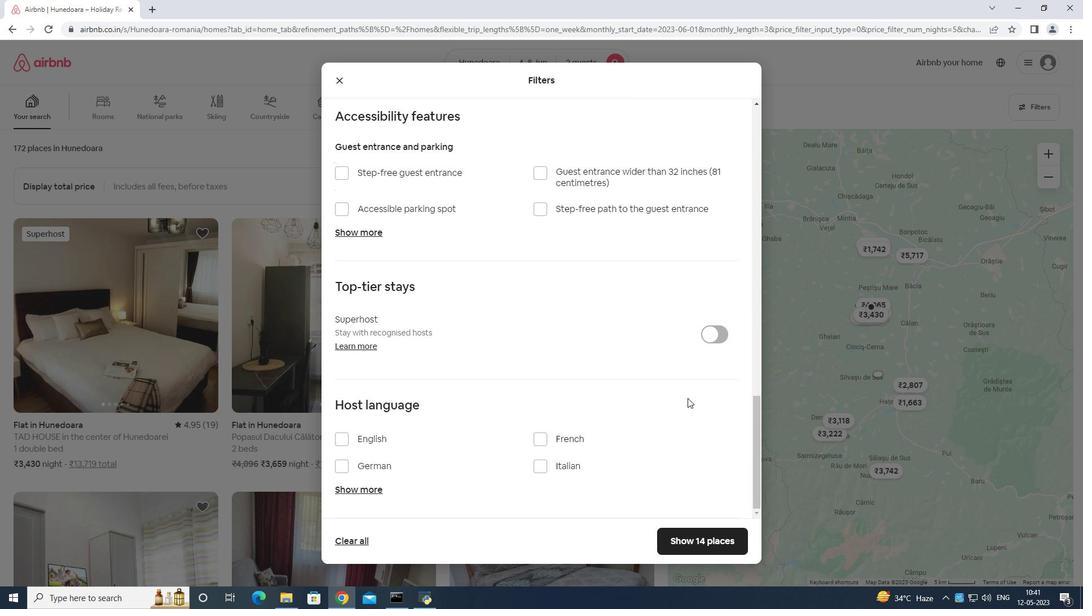 
Action: Mouse moved to (687, 398)
Screenshot: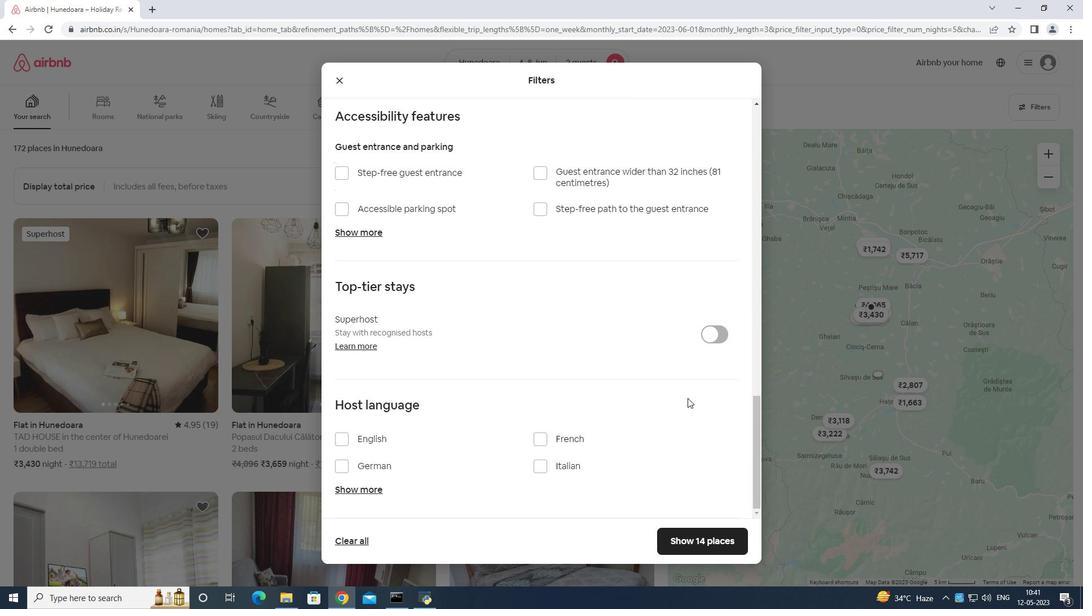 
Action: Mouse scrolled (687, 397) with delta (0, 0)
Screenshot: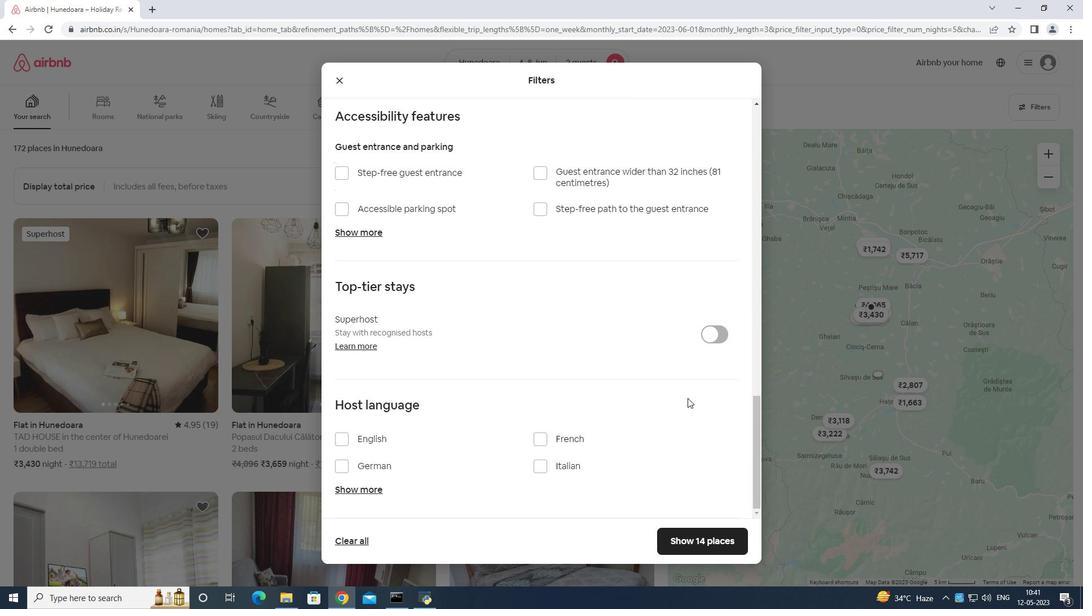 
Action: Mouse moved to (341, 434)
Screenshot: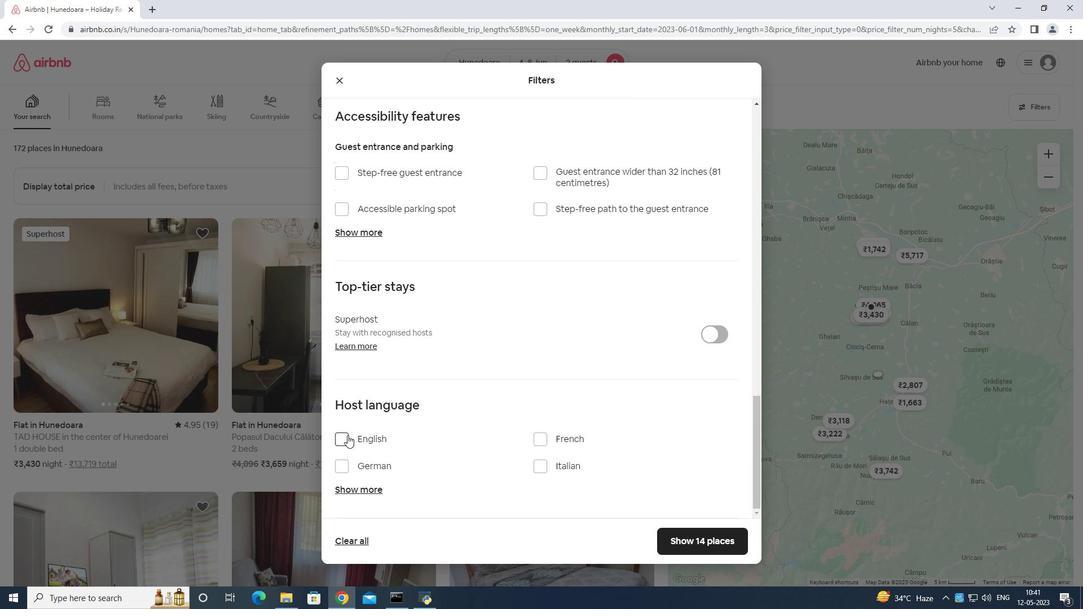 
Action: Mouse pressed left at (341, 434)
Screenshot: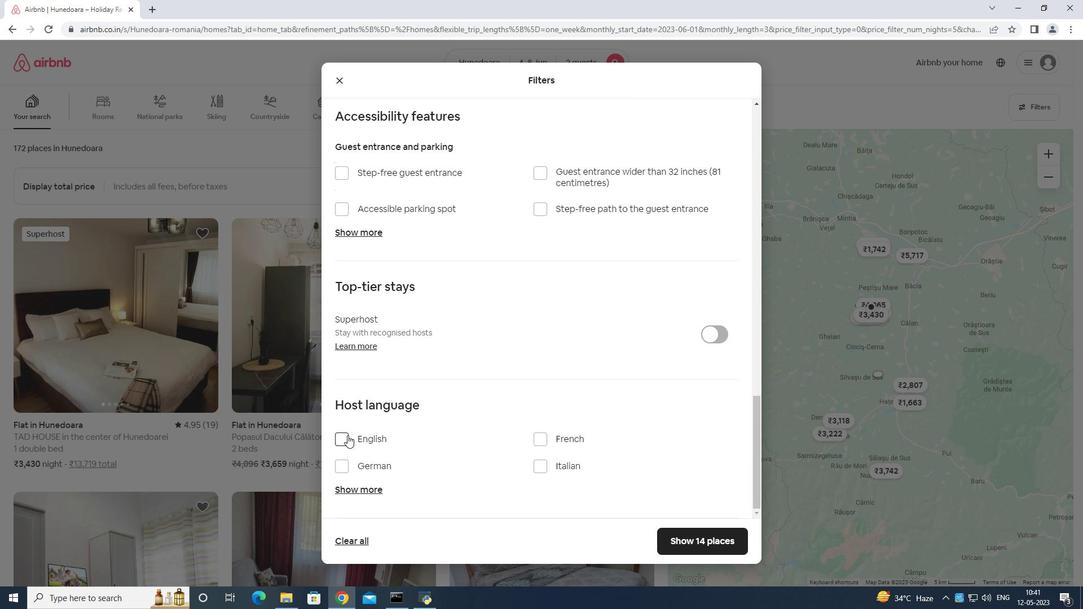 
Action: Mouse moved to (708, 535)
Screenshot: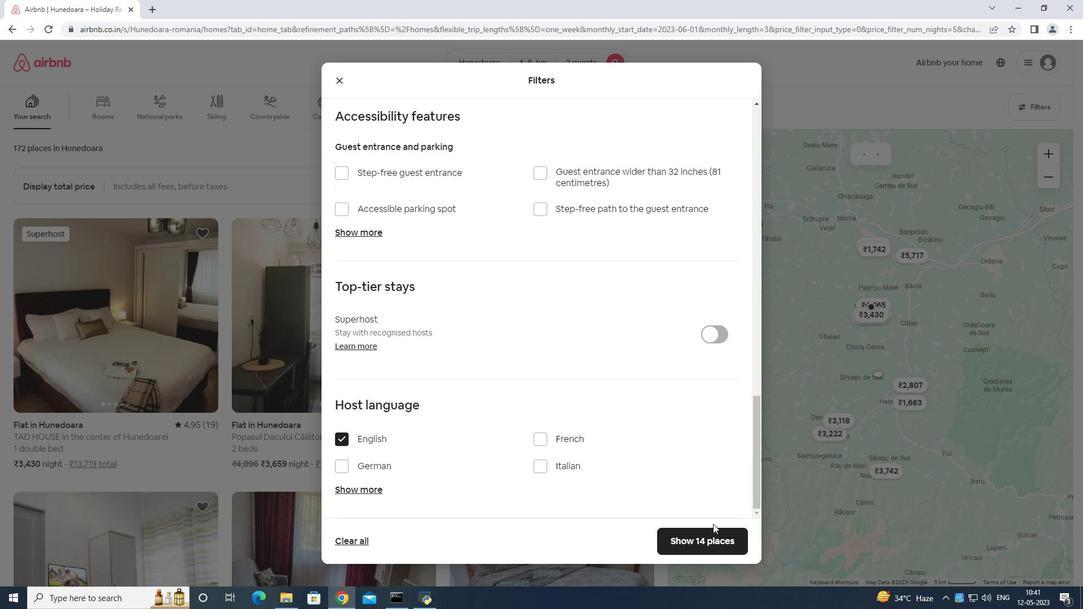 
Action: Mouse pressed left at (708, 535)
Screenshot: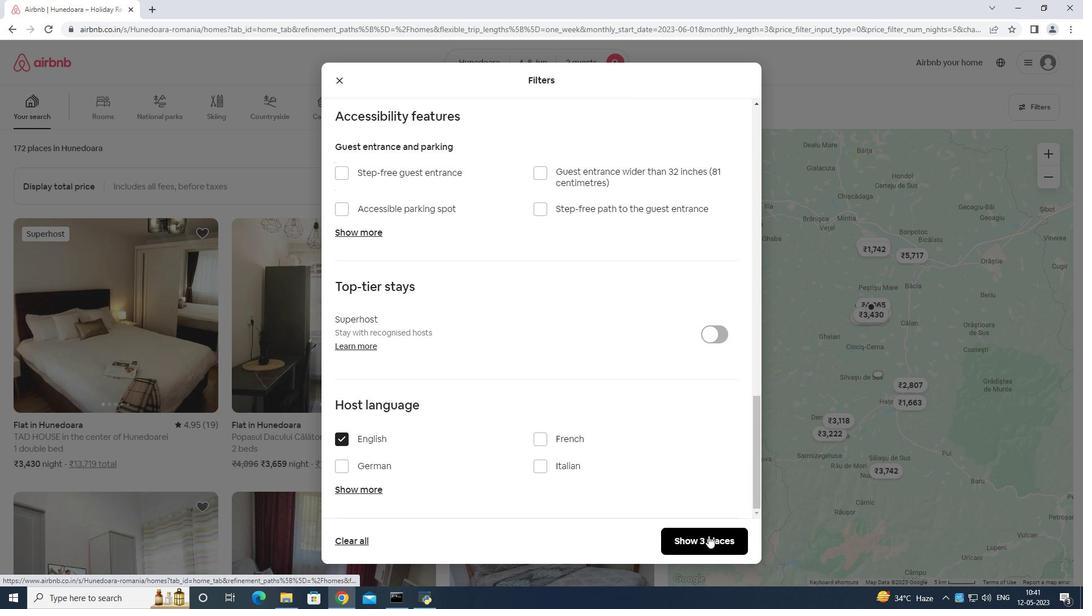 
Action: Mouse moved to (708, 535)
Screenshot: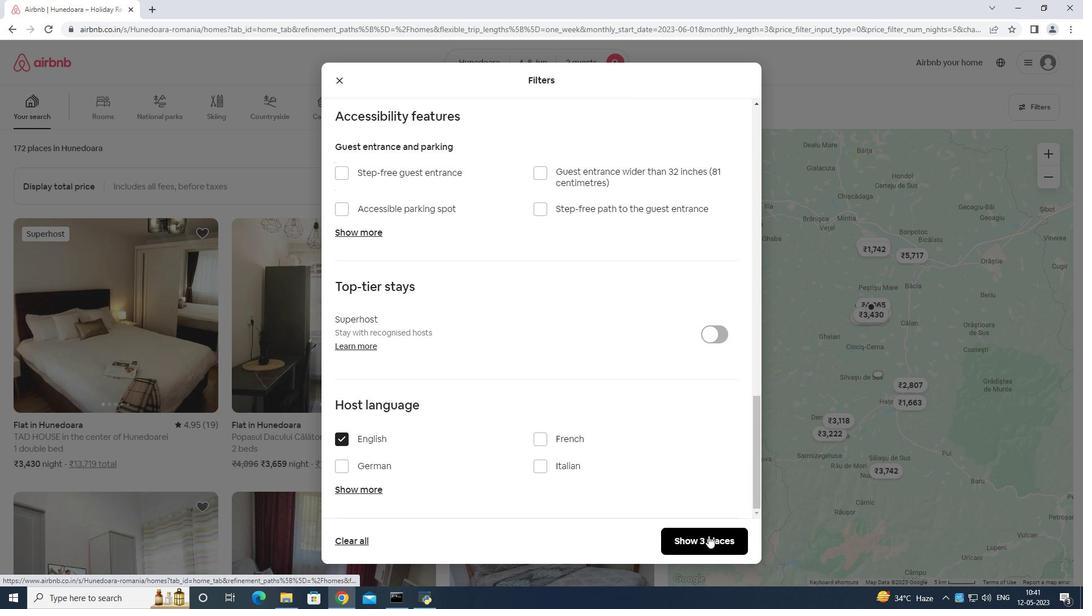 
